 Task: For heading Use Nunito with green colour & Underline.  font size for heading18,  'Change the font style of data to'Nunito and font size to 9,  Change the alignment of both headline & data to Align left In the sheet  BankStmtsbook
Action: Mouse moved to (76, 196)
Screenshot: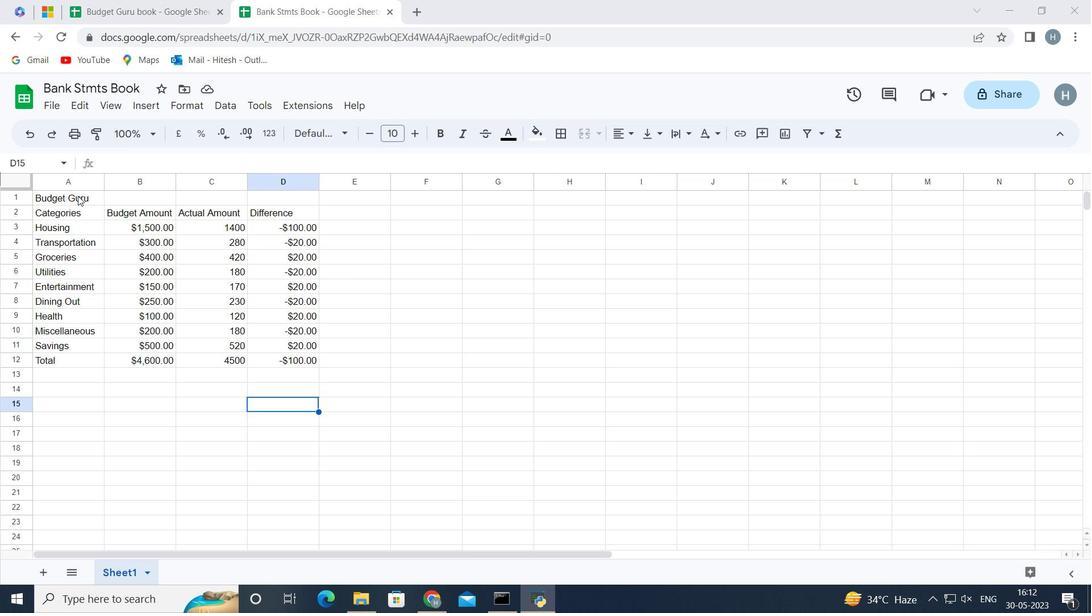 
Action: Mouse pressed left at (76, 196)
Screenshot: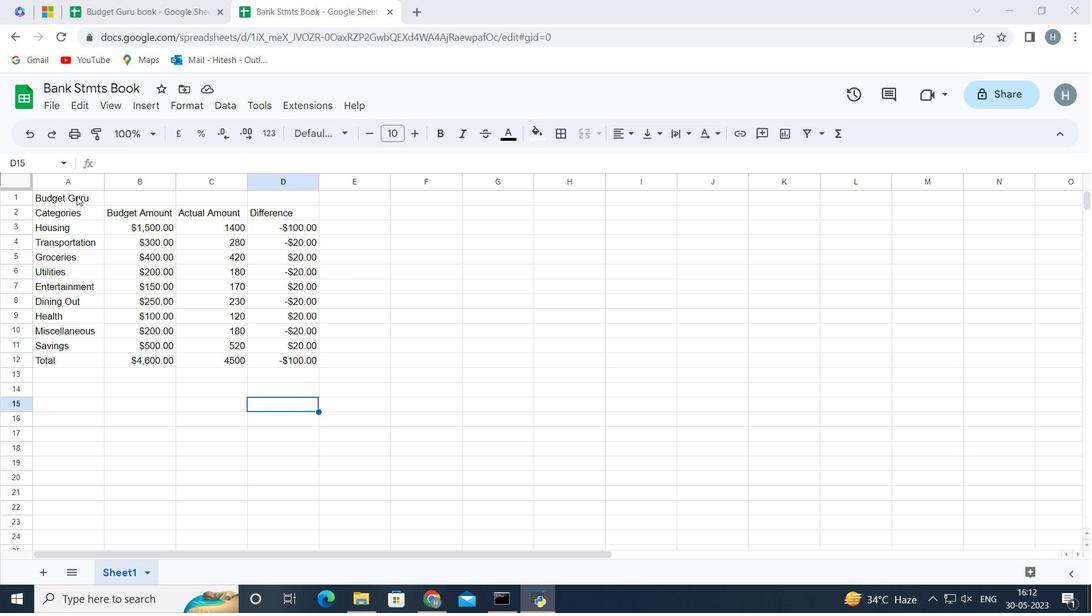 
Action: Mouse moved to (92, 197)
Screenshot: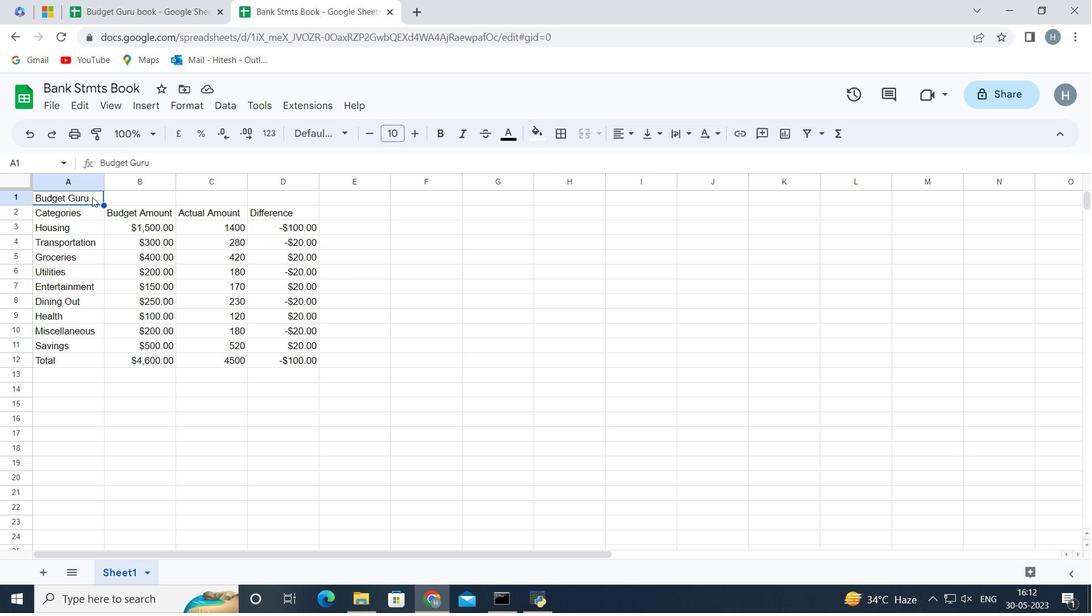 
Action: Key pressed <Key.shift><Key.right><Key.right><Key.right>
Screenshot: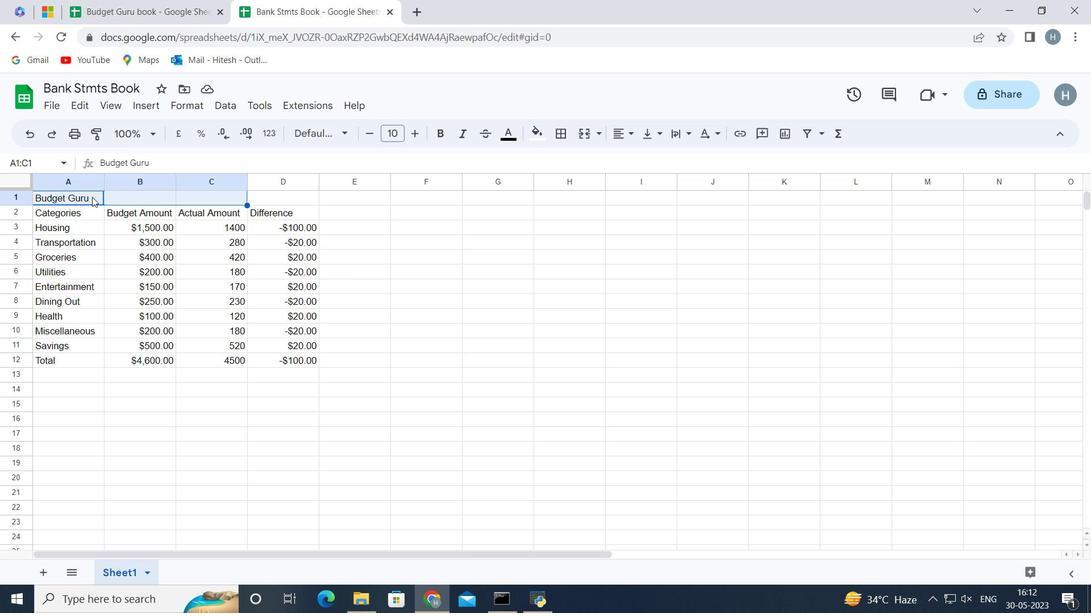 
Action: Mouse moved to (588, 137)
Screenshot: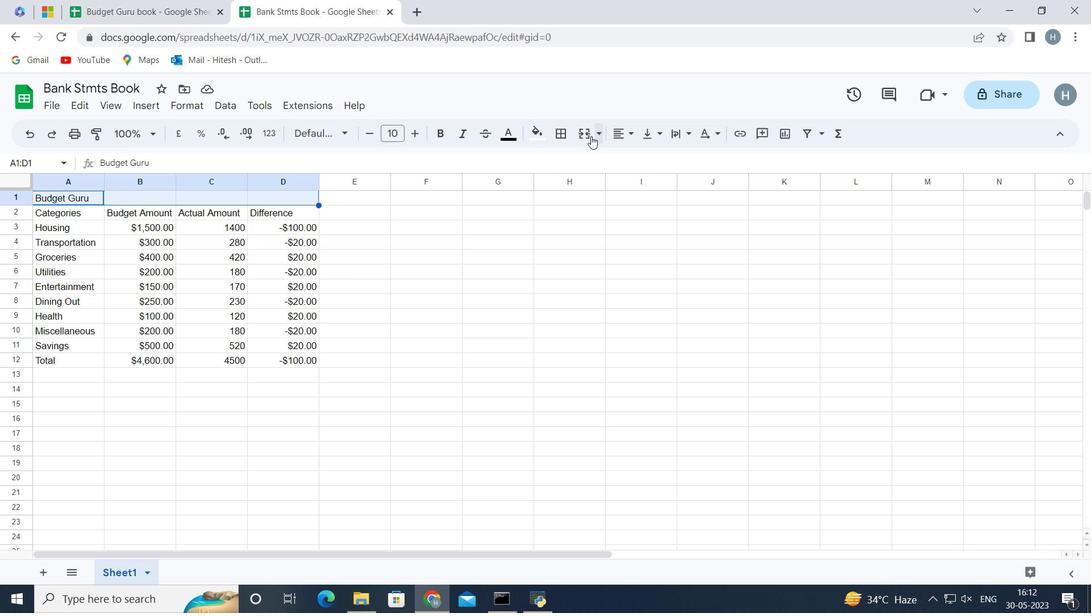 
Action: Mouse pressed left at (588, 137)
Screenshot: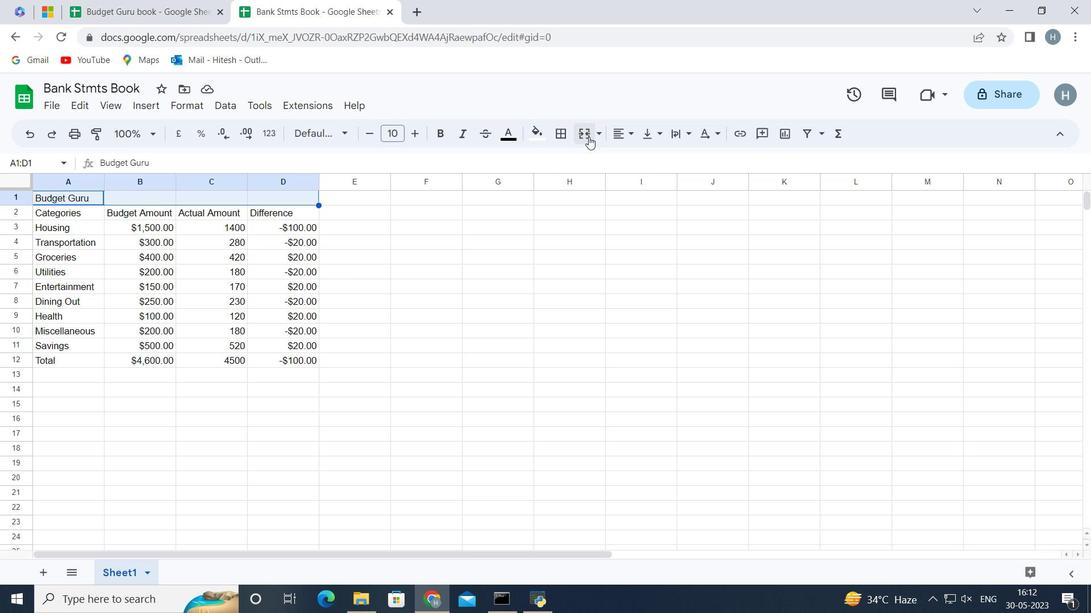 
Action: Mouse moved to (185, 197)
Screenshot: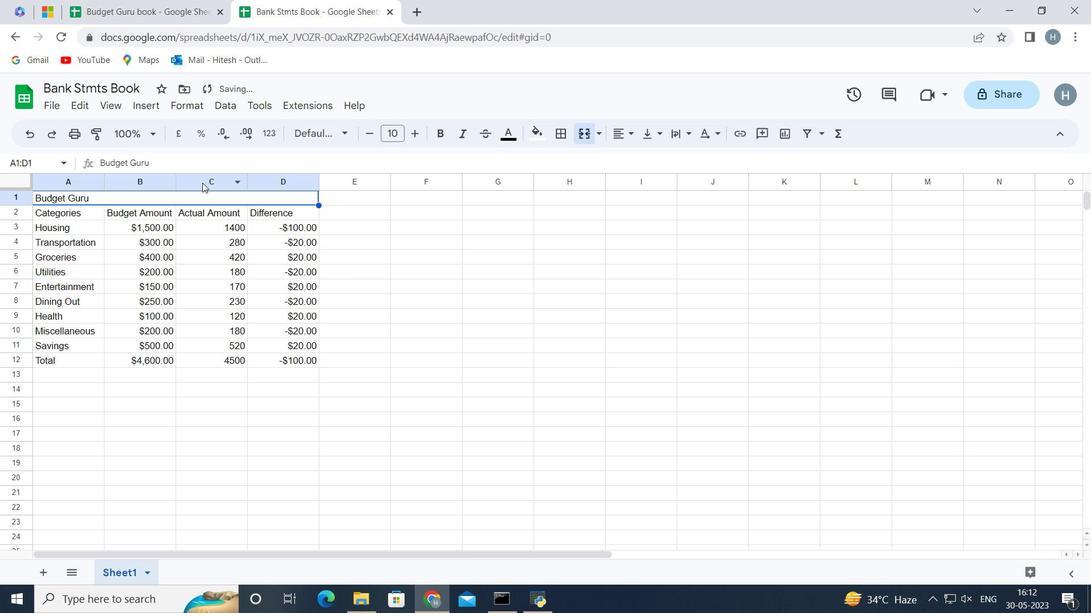 
Action: Mouse pressed left at (185, 197)
Screenshot: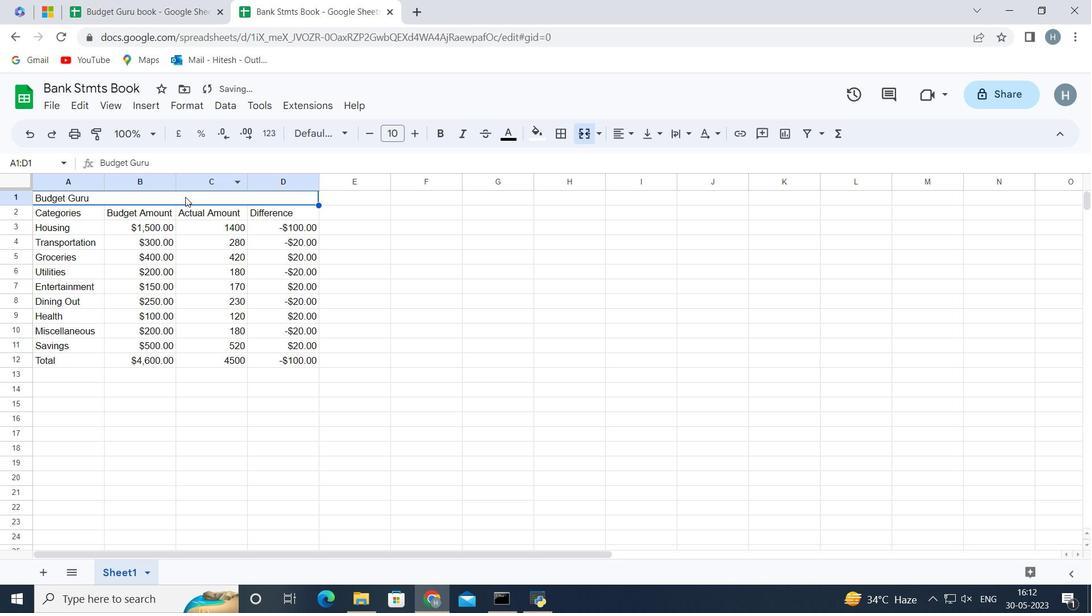 
Action: Mouse moved to (327, 135)
Screenshot: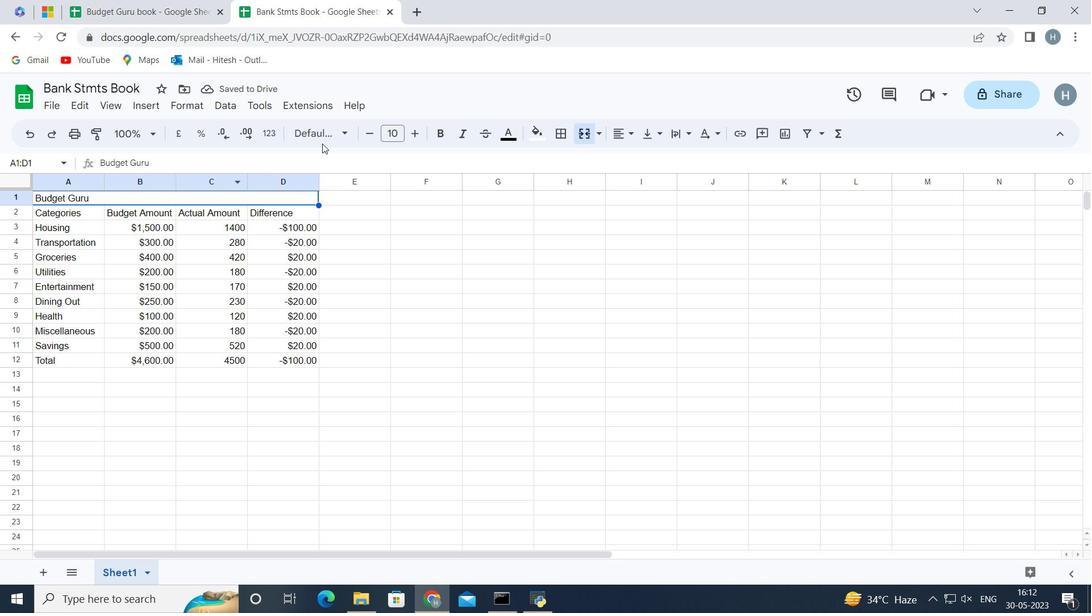 
Action: Mouse pressed left at (327, 135)
Screenshot: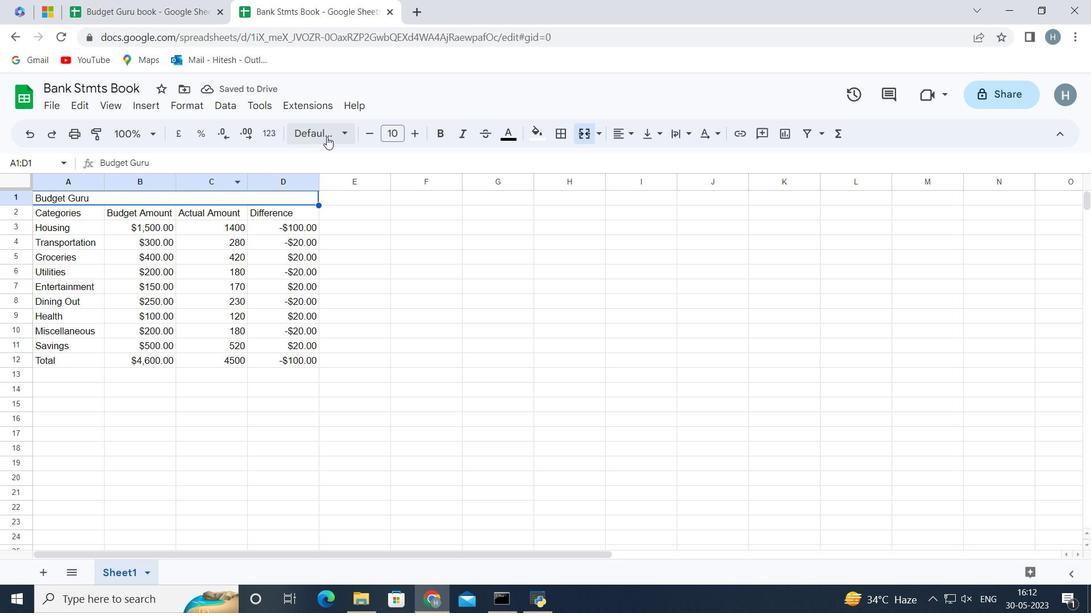 
Action: Mouse moved to (351, 156)
Screenshot: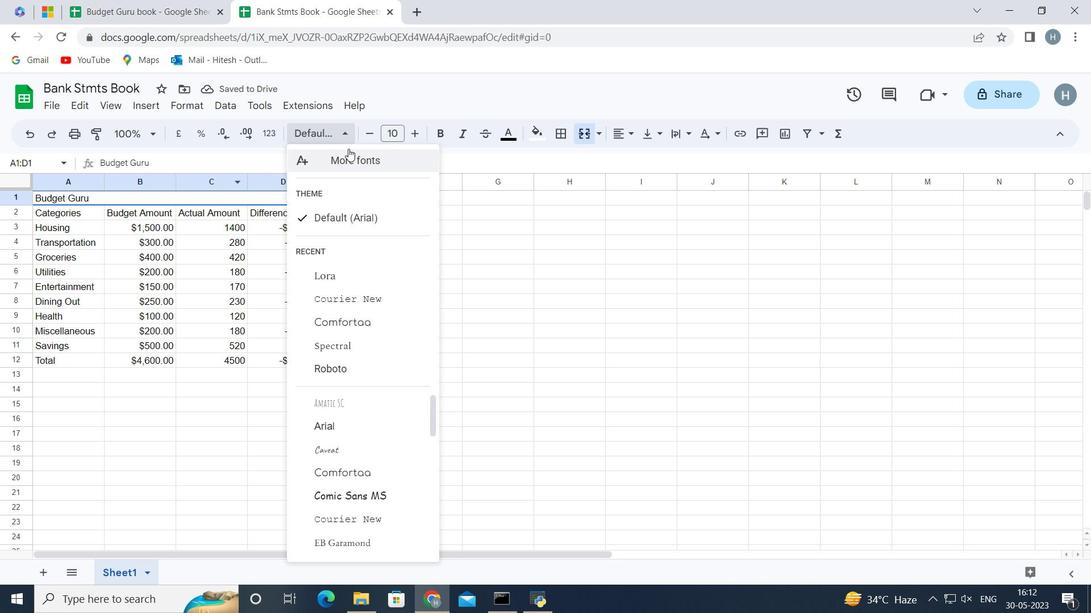 
Action: Mouse pressed left at (351, 156)
Screenshot: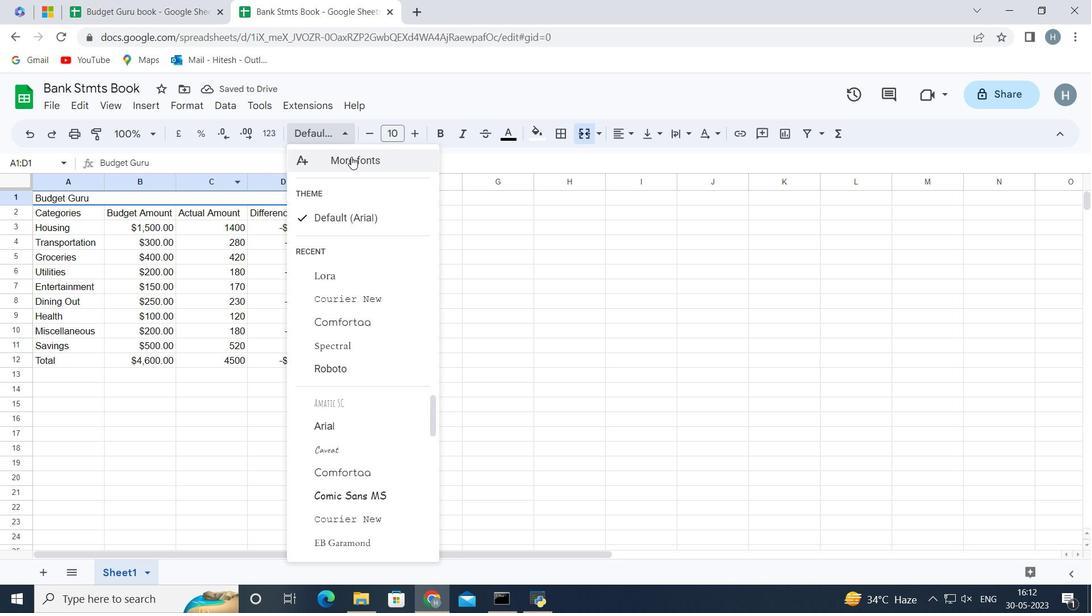 
Action: Mouse moved to (326, 175)
Screenshot: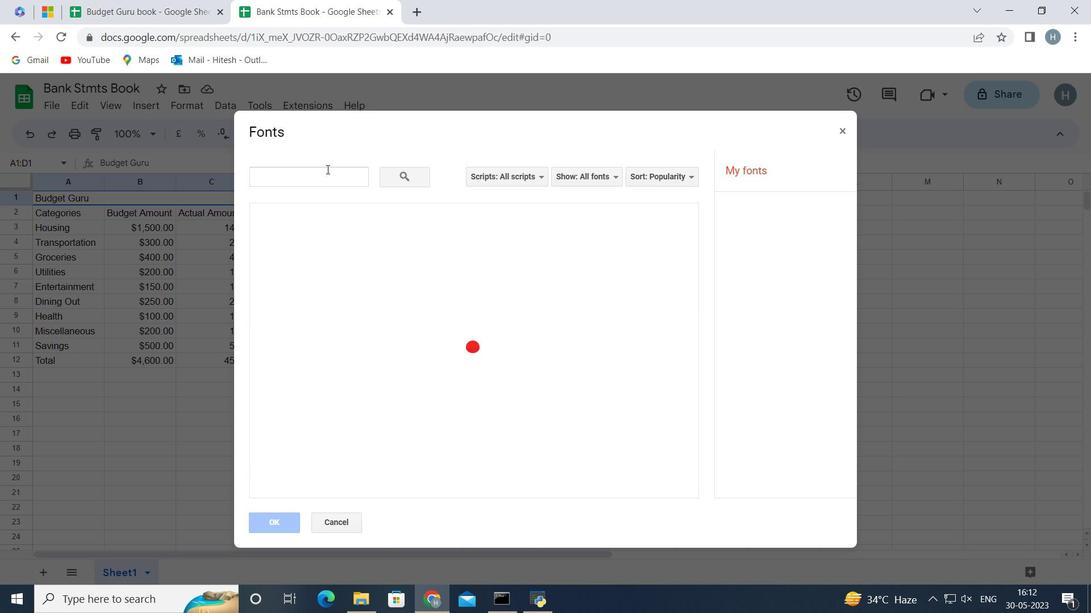 
Action: Mouse pressed left at (326, 175)
Screenshot: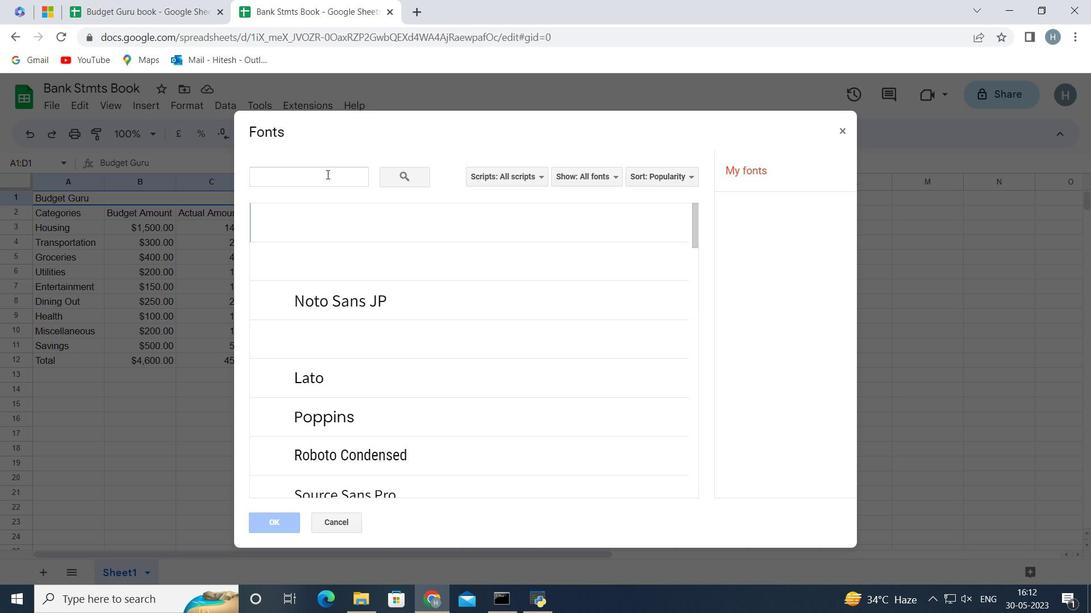 
Action: Key pressed <Key.shift><Key.shift><Key.shift><Key.shift><Key.shift><Key.shift><Key.shift><Key.shift><Key.shift><Key.shift><Key.shift><Key.shift><Key.shift><Key.shift><Key.shift><Key.shift><Key.shift><Key.shift><Key.shift><Key.shift><Key.shift><Key.shift><Key.shift><Key.shift><Key.shift>Nunito
Screenshot: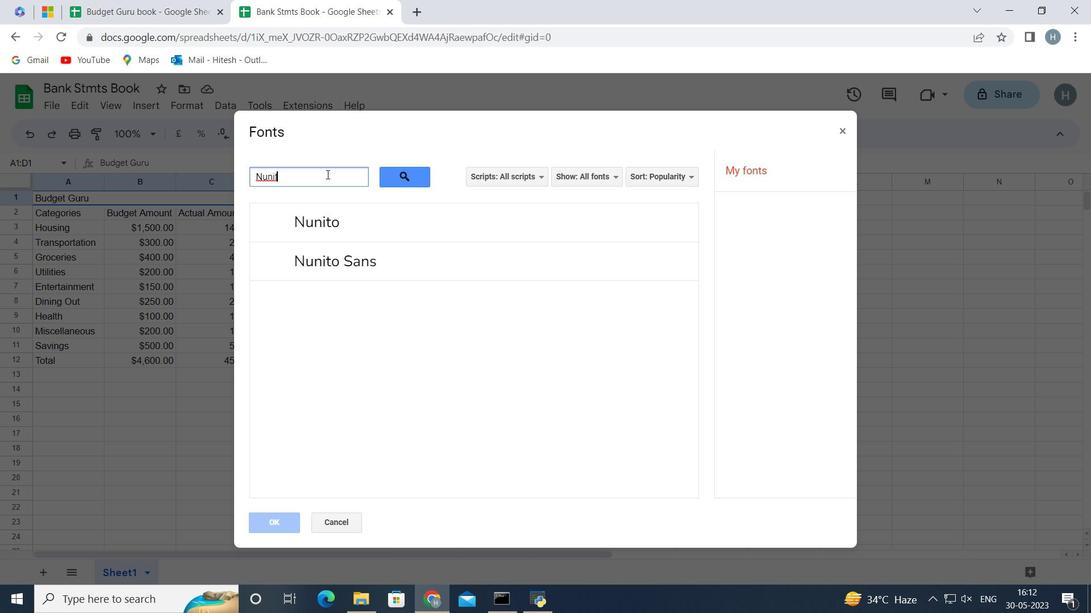 
Action: Mouse moved to (339, 218)
Screenshot: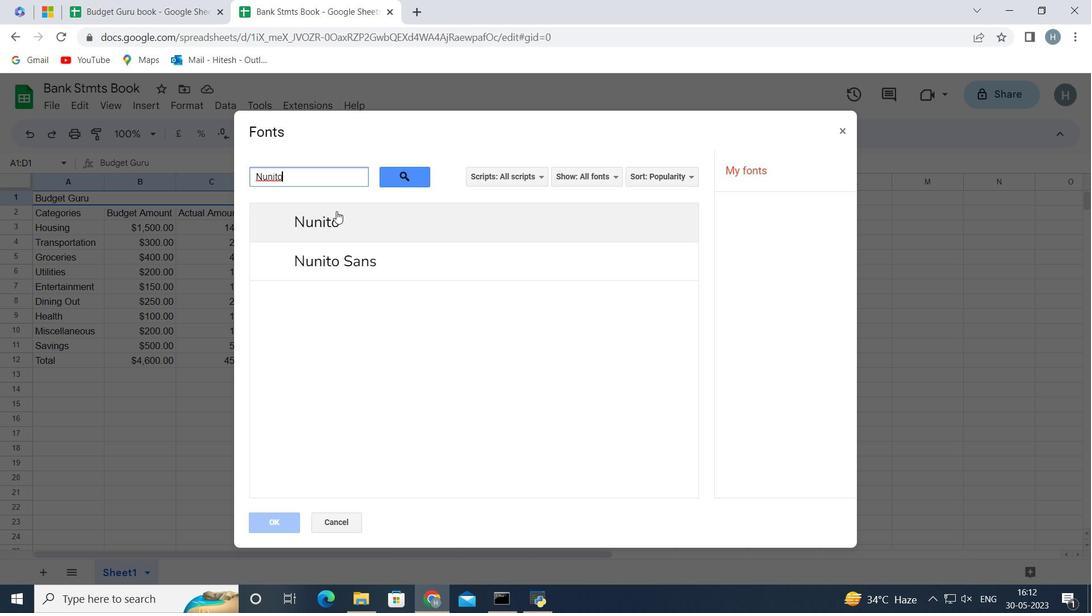 
Action: Mouse pressed left at (339, 218)
Screenshot: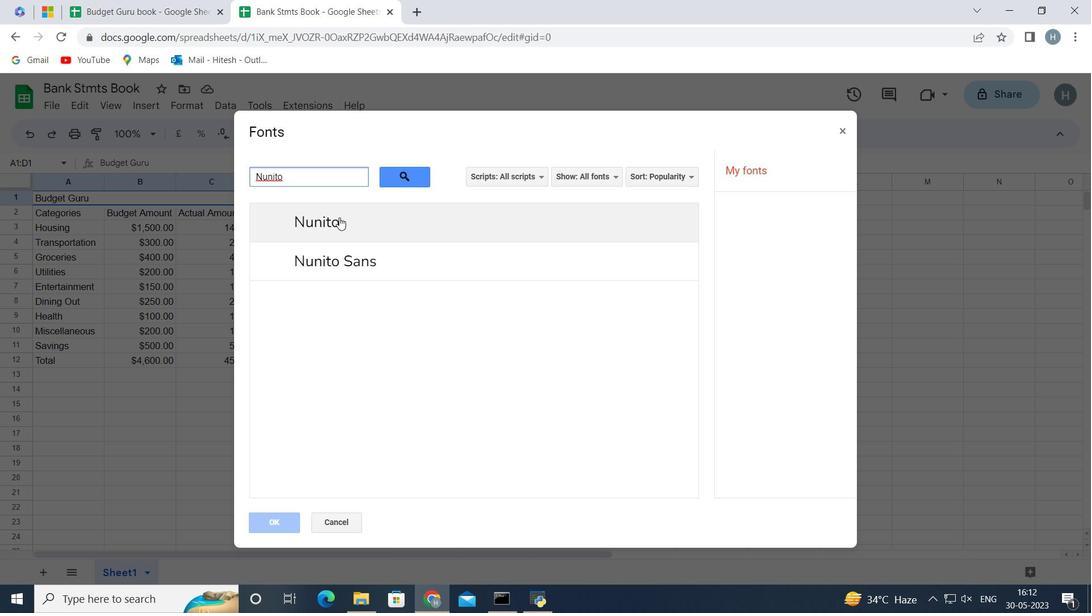 
Action: Mouse moved to (272, 521)
Screenshot: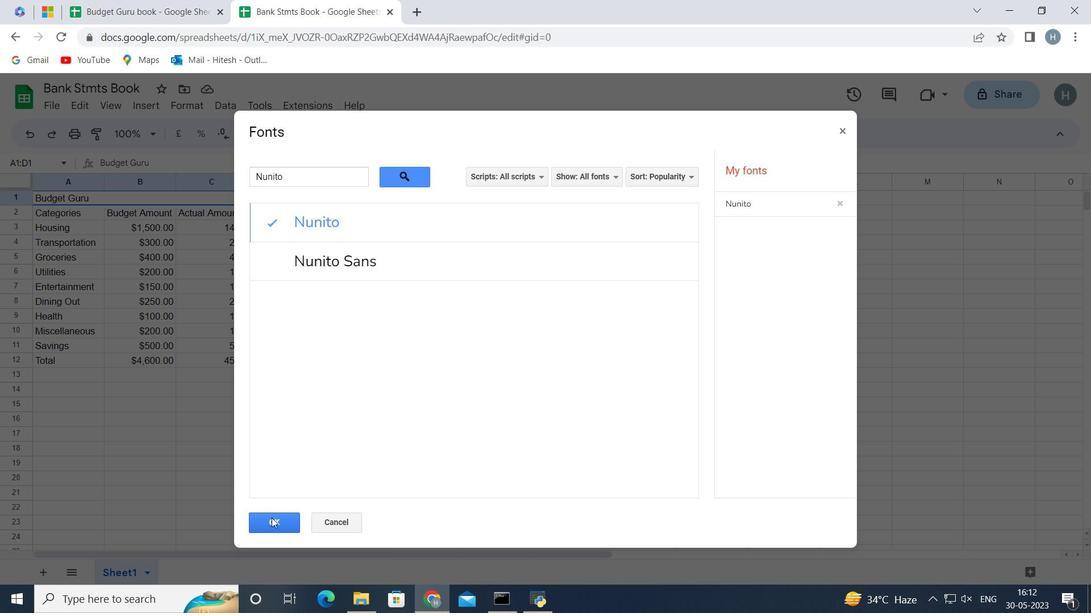 
Action: Mouse pressed left at (272, 521)
Screenshot: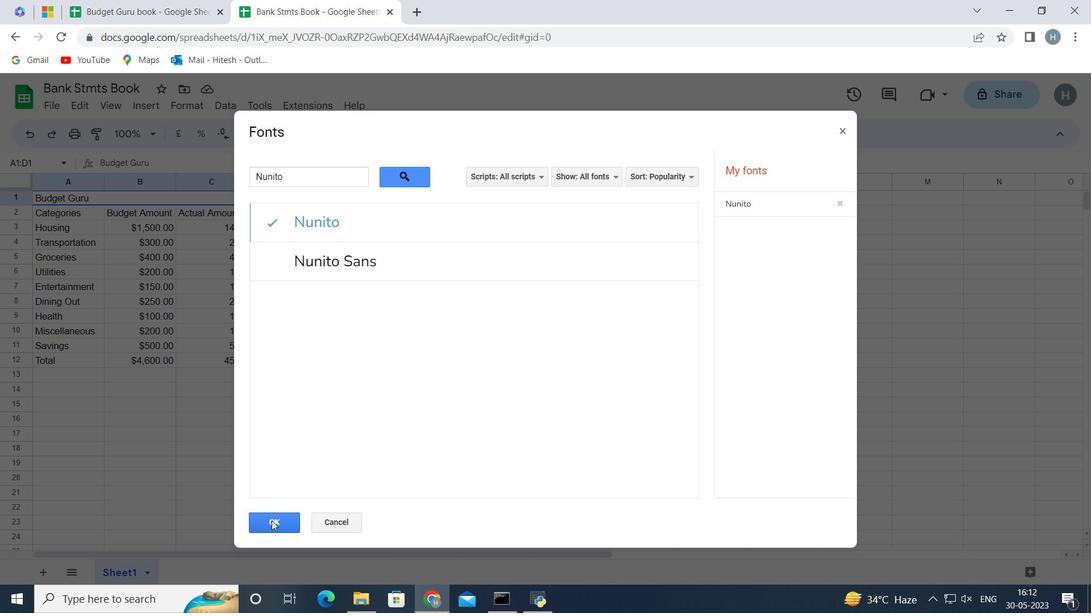 
Action: Mouse moved to (272, 206)
Screenshot: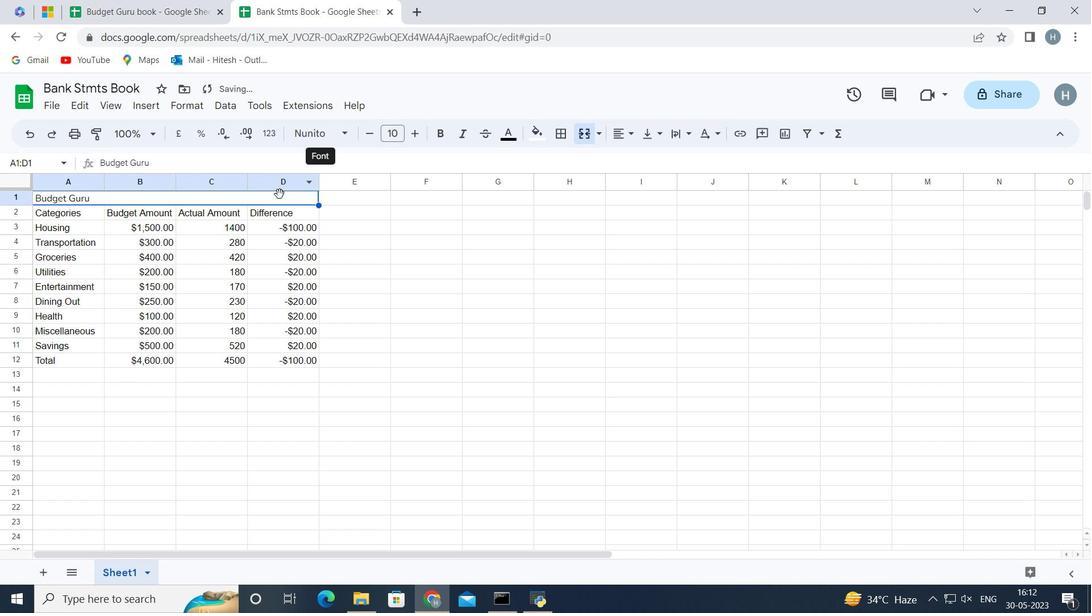 
Action: Mouse pressed left at (272, 206)
Screenshot: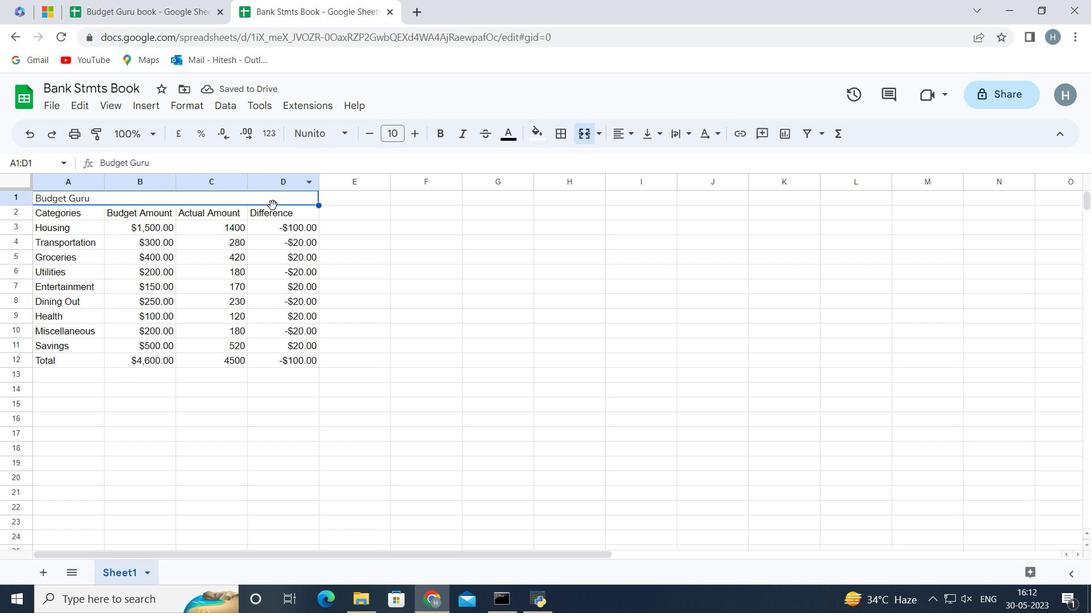 
Action: Mouse moved to (338, 131)
Screenshot: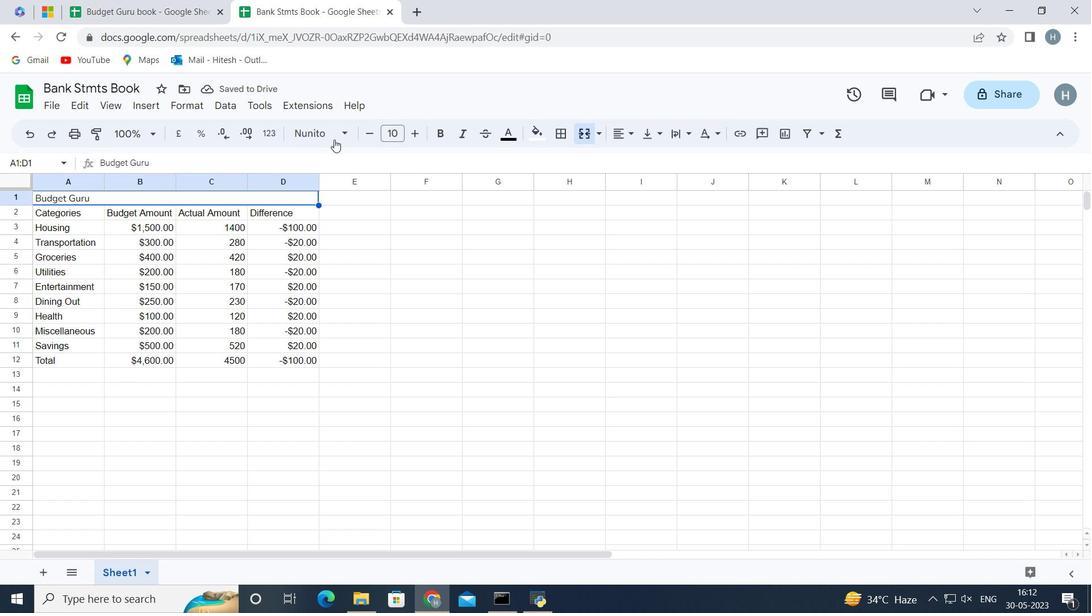 
Action: Mouse pressed left at (338, 131)
Screenshot: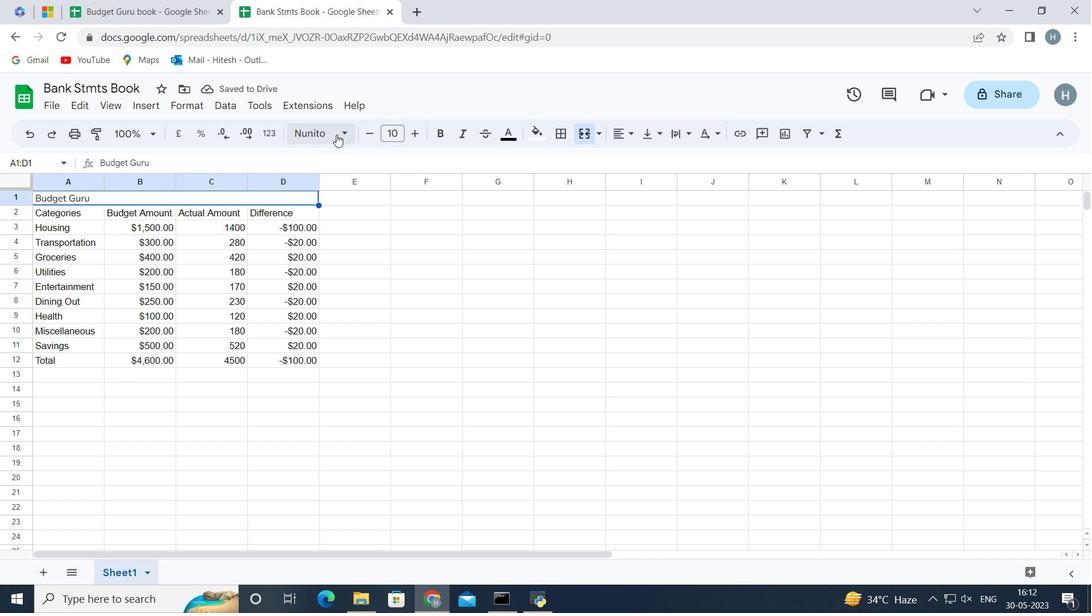 
Action: Mouse moved to (367, 272)
Screenshot: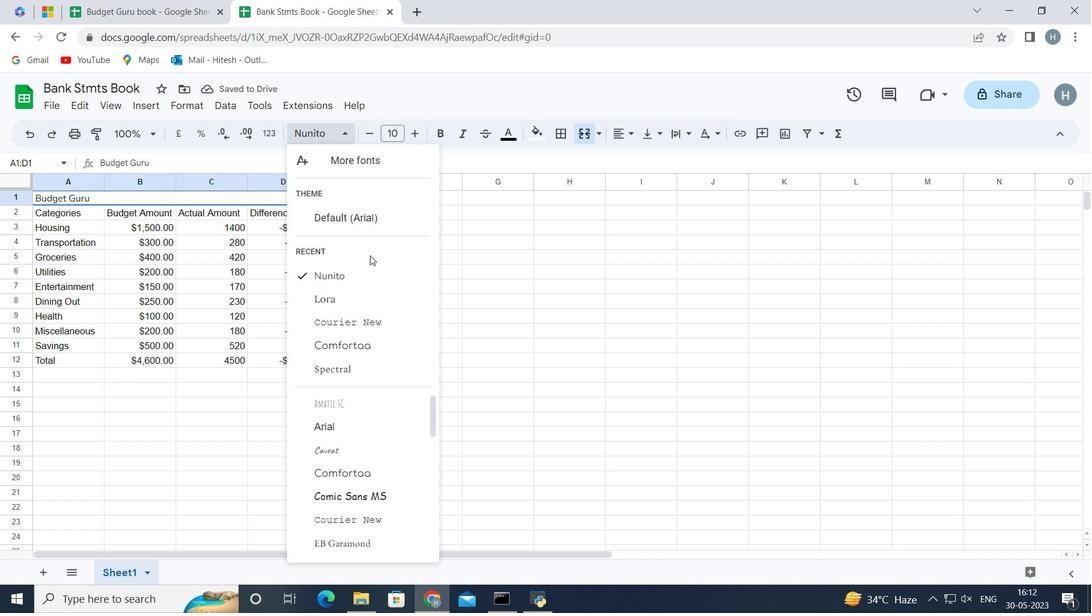 
Action: Mouse pressed left at (367, 272)
Screenshot: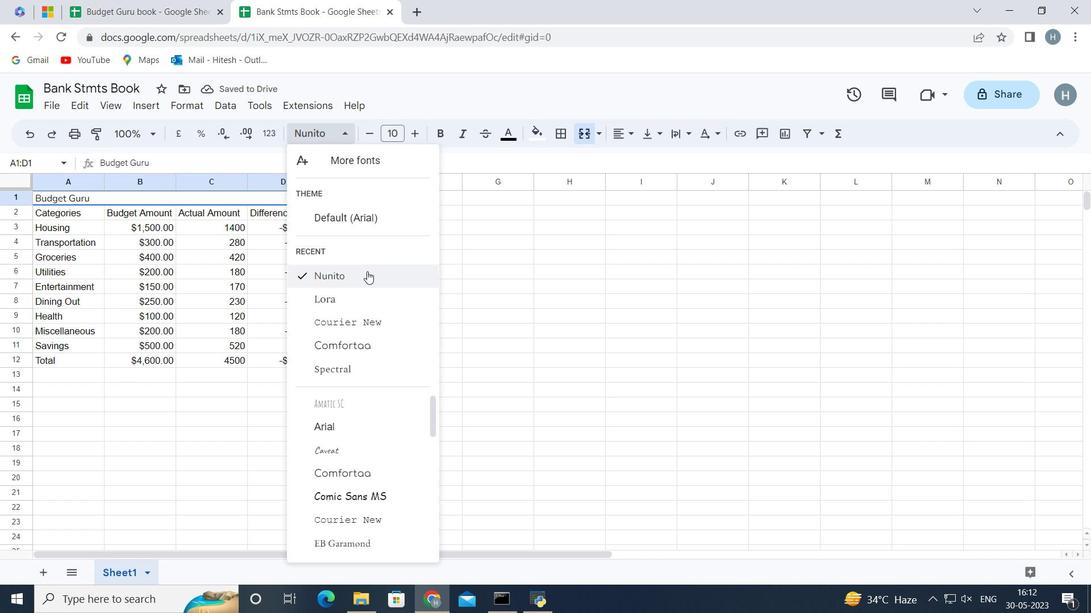 
Action: Mouse moved to (462, 265)
Screenshot: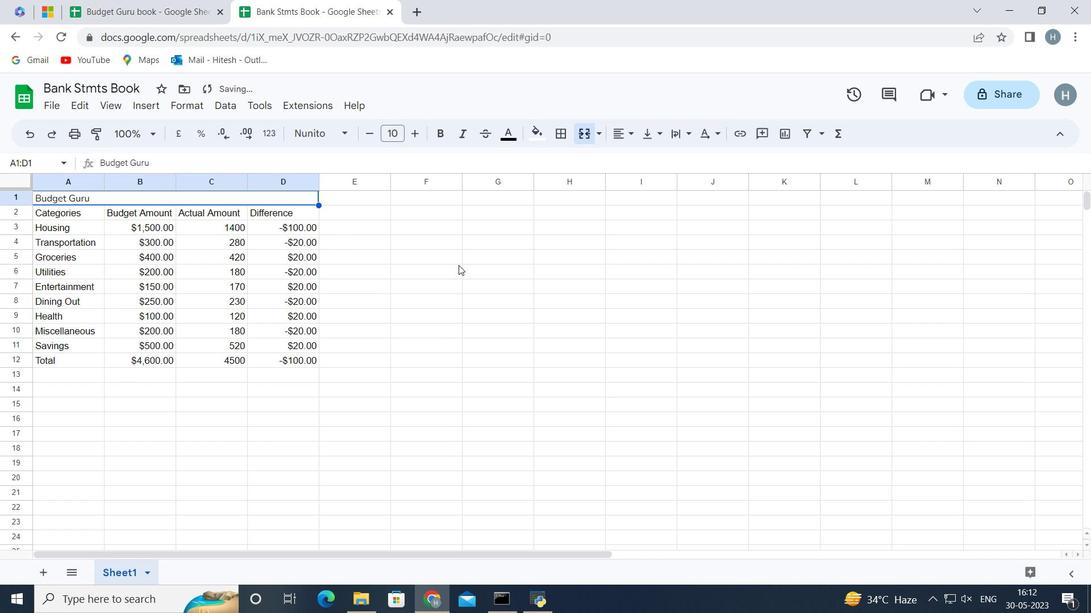 
Action: Mouse pressed left at (462, 265)
Screenshot: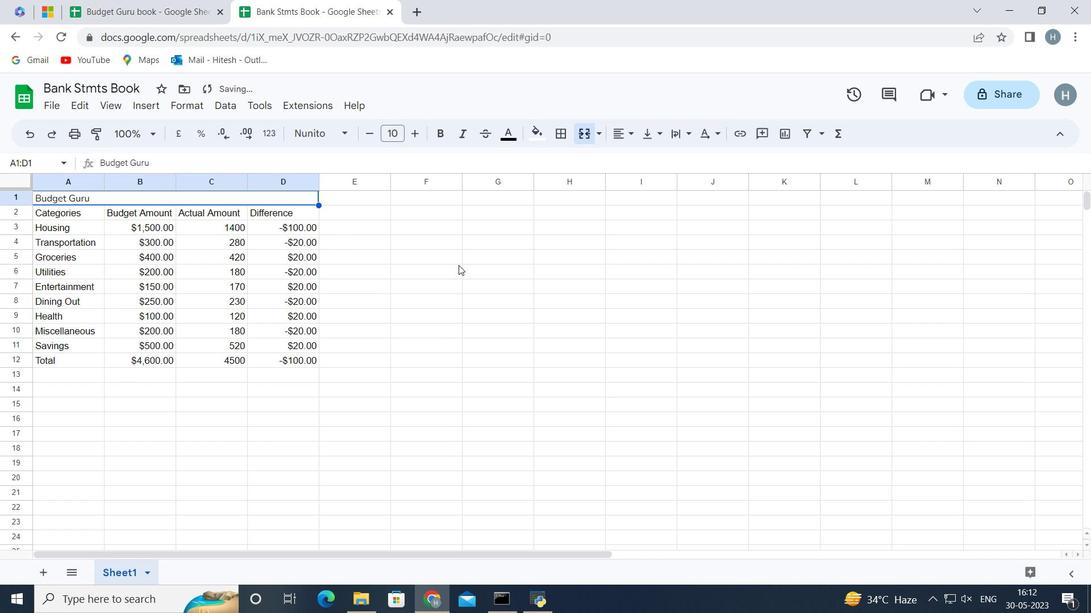
Action: Mouse moved to (222, 197)
Screenshot: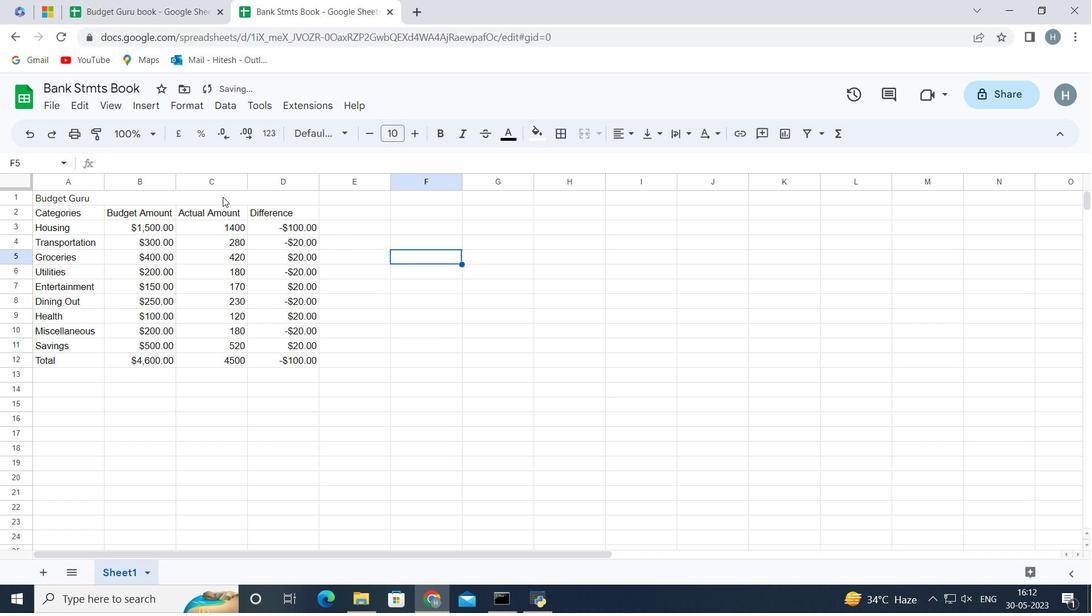 
Action: Mouse pressed left at (222, 197)
Screenshot: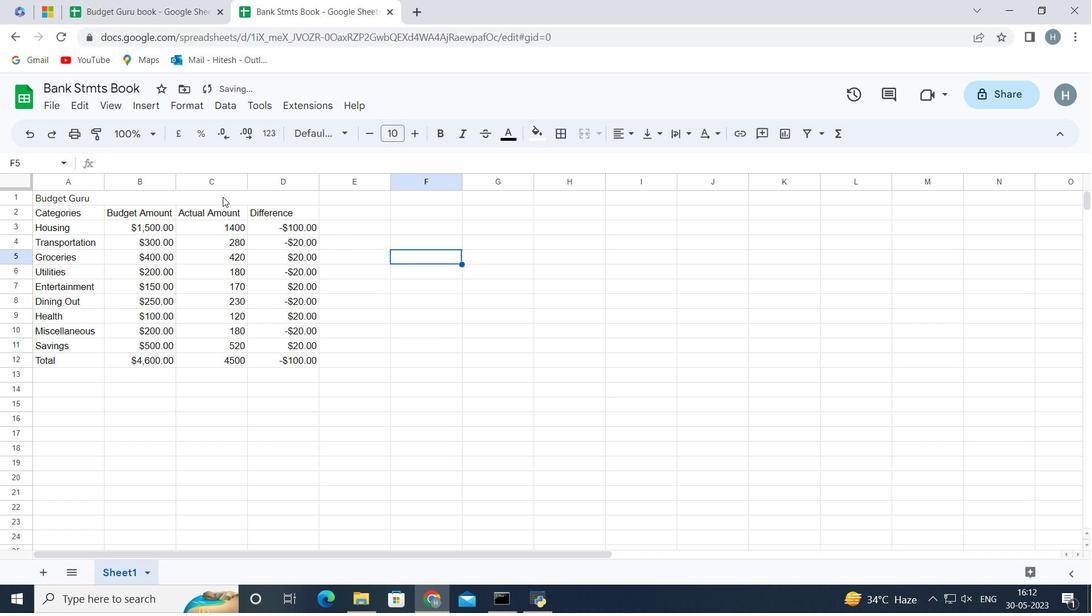 
Action: Mouse moved to (533, 136)
Screenshot: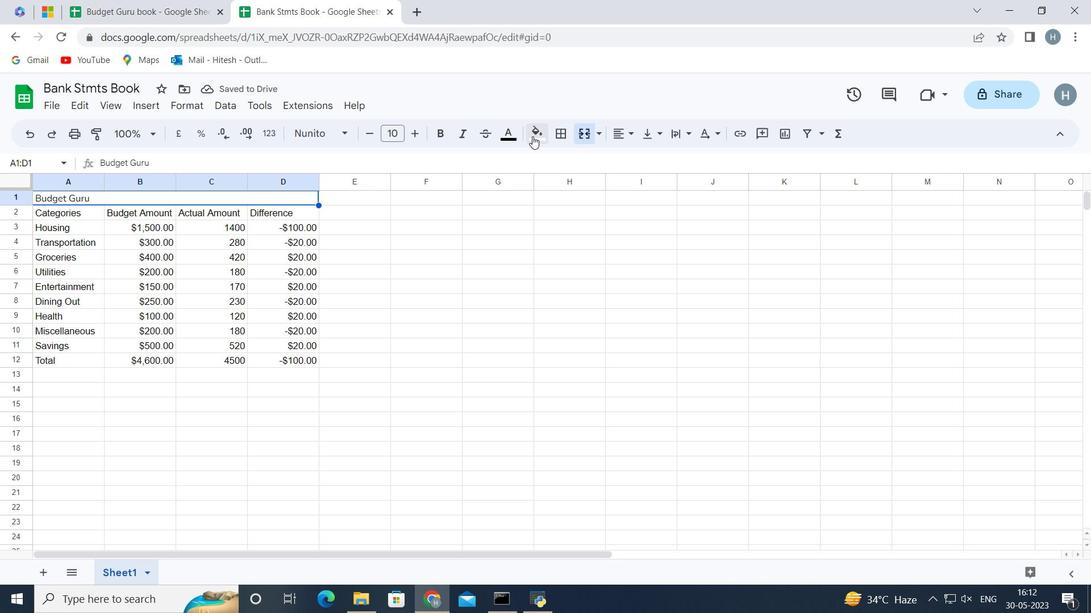 
Action: Mouse pressed left at (533, 136)
Screenshot: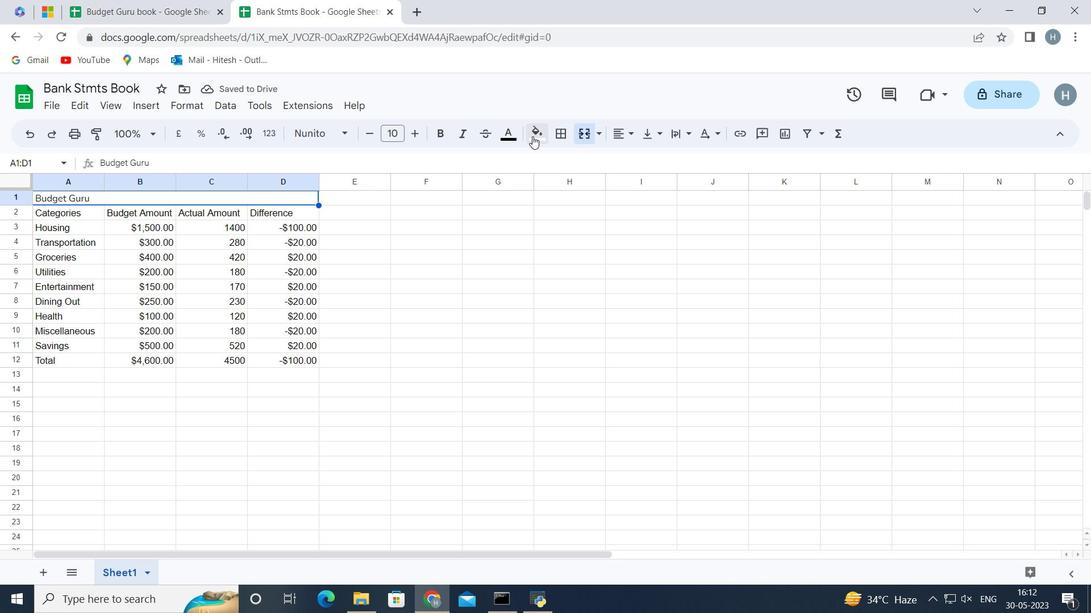 
Action: Mouse moved to (602, 197)
Screenshot: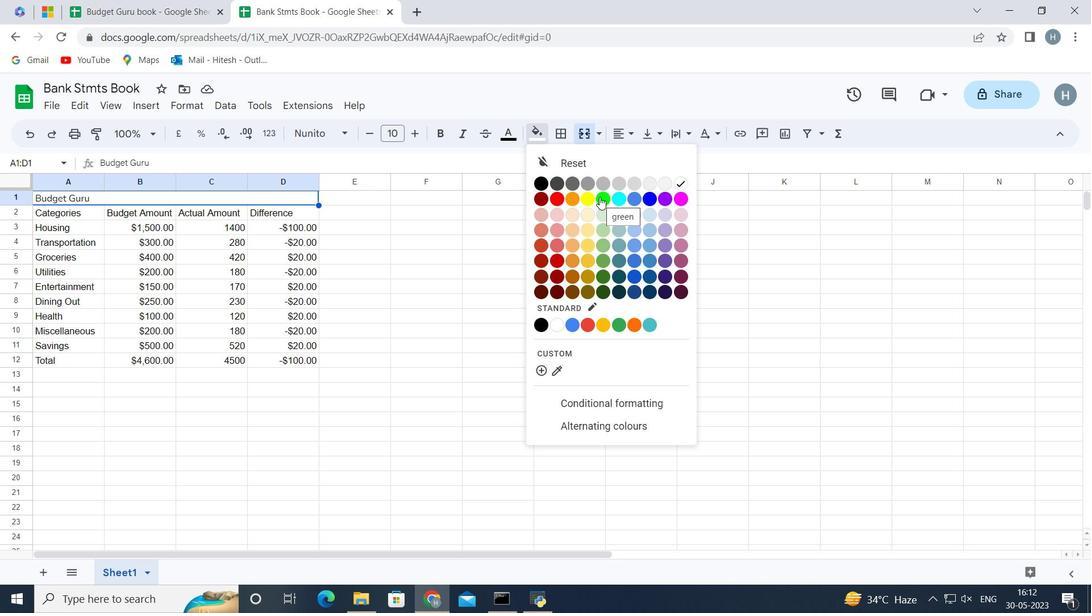 
Action: Mouse pressed left at (602, 197)
Screenshot: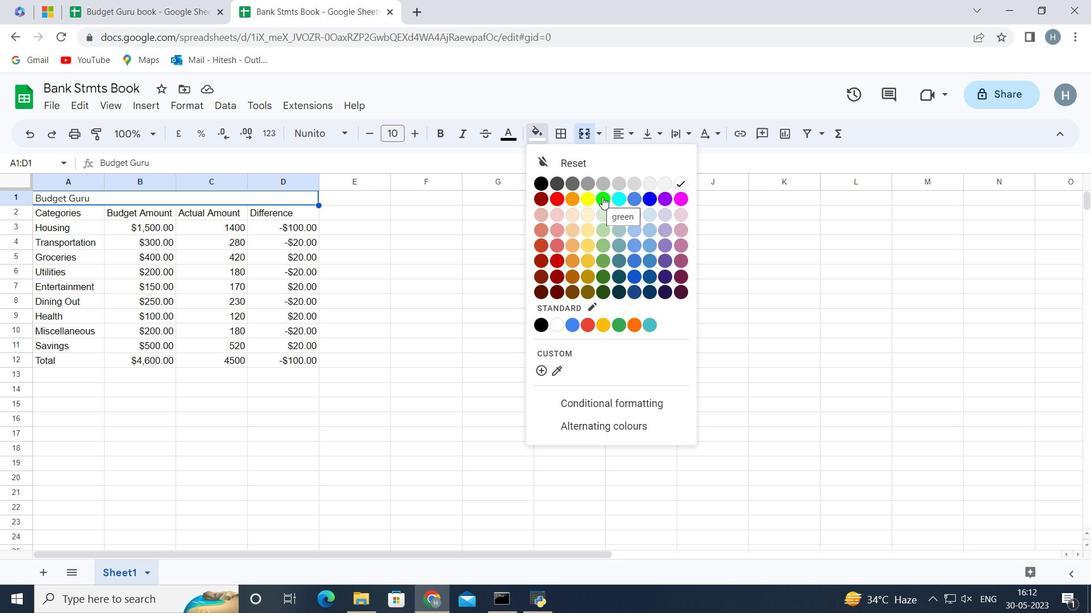 
Action: Mouse moved to (185, 112)
Screenshot: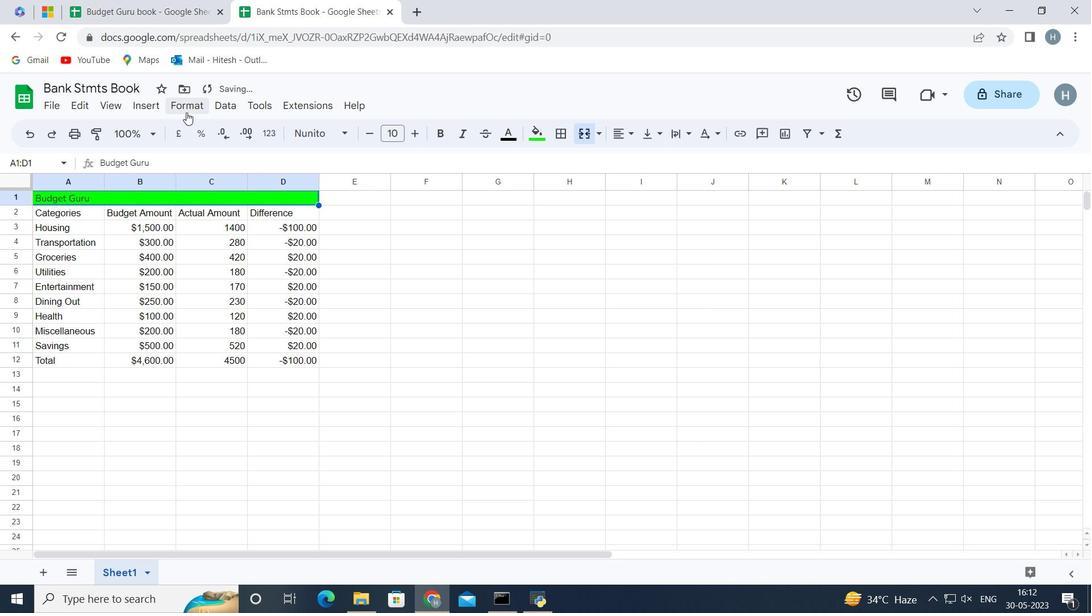 
Action: Mouse pressed left at (185, 112)
Screenshot: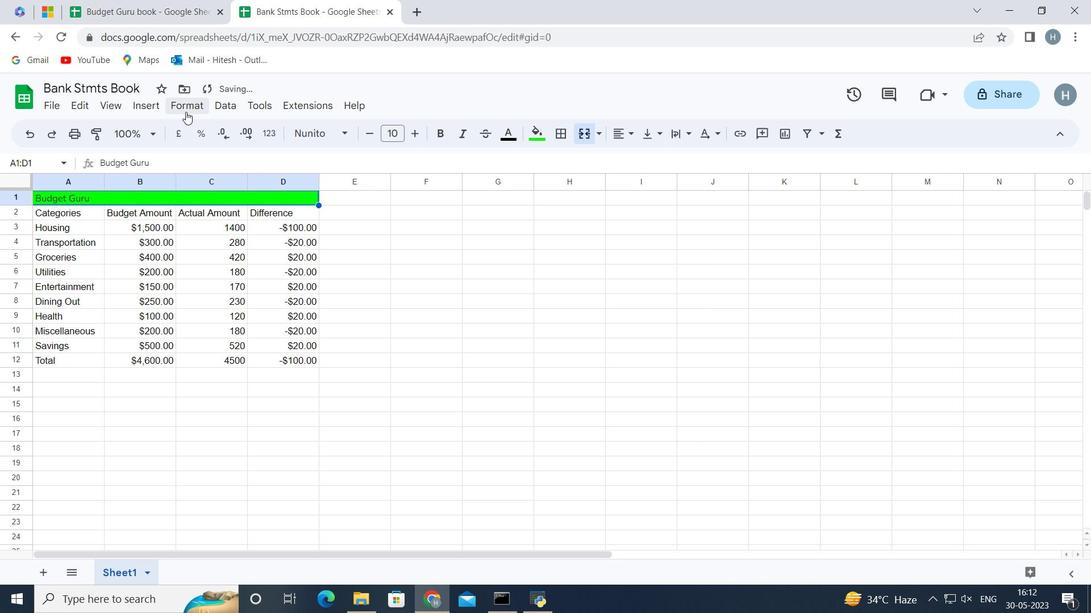 
Action: Mouse moved to (440, 239)
Screenshot: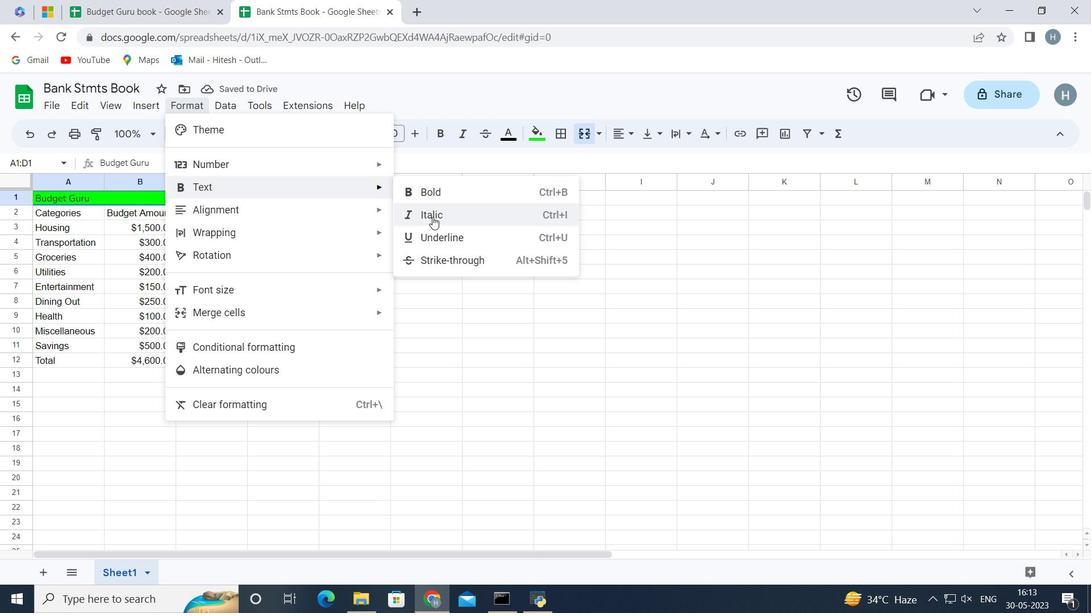 
Action: Mouse pressed left at (440, 239)
Screenshot: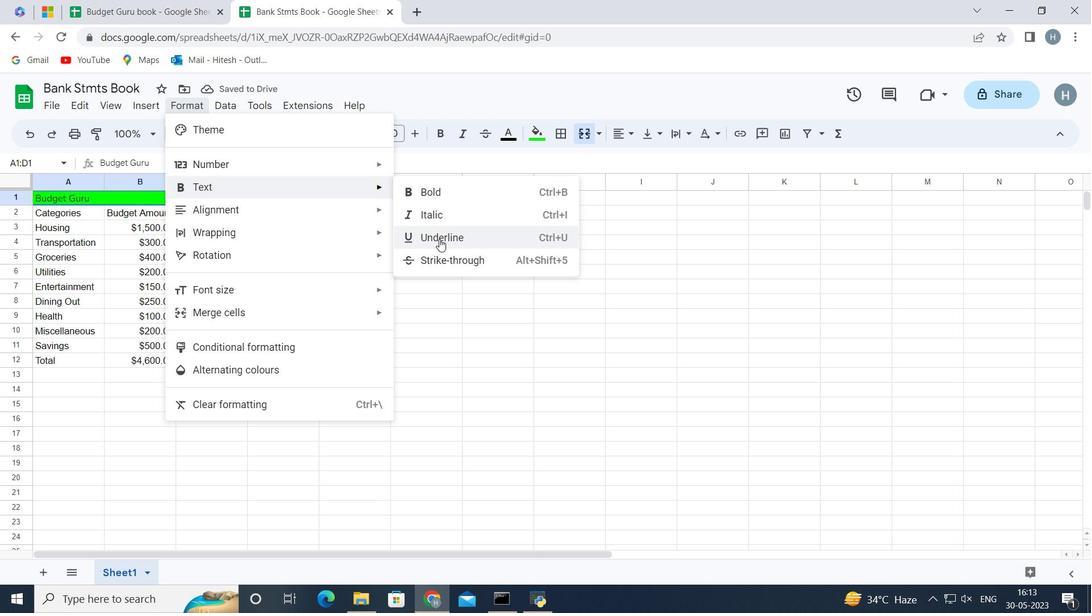 
Action: Mouse moved to (412, 135)
Screenshot: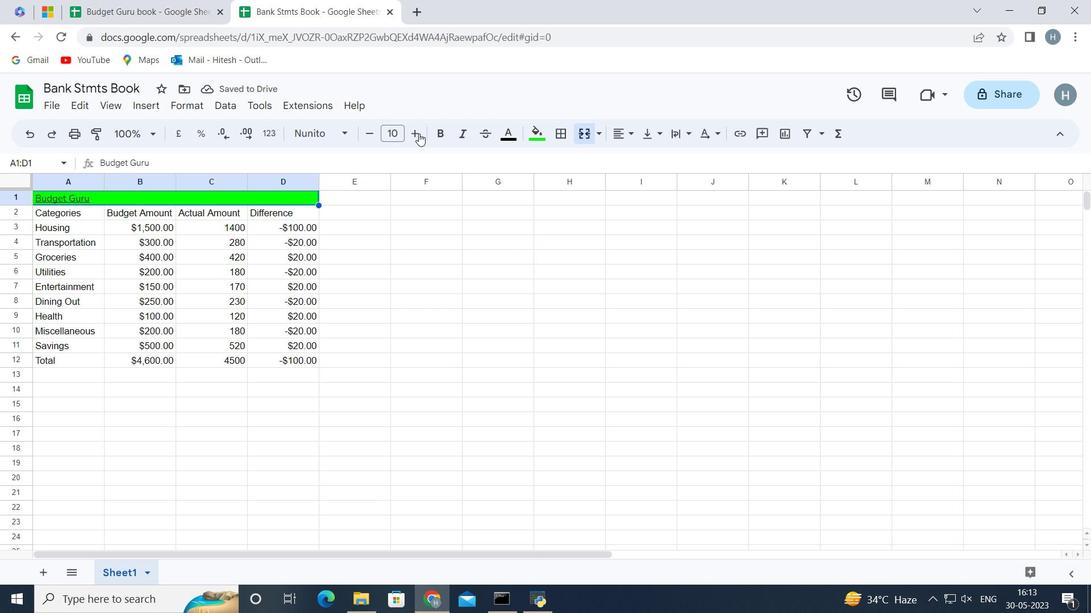 
Action: Mouse pressed left at (412, 135)
Screenshot: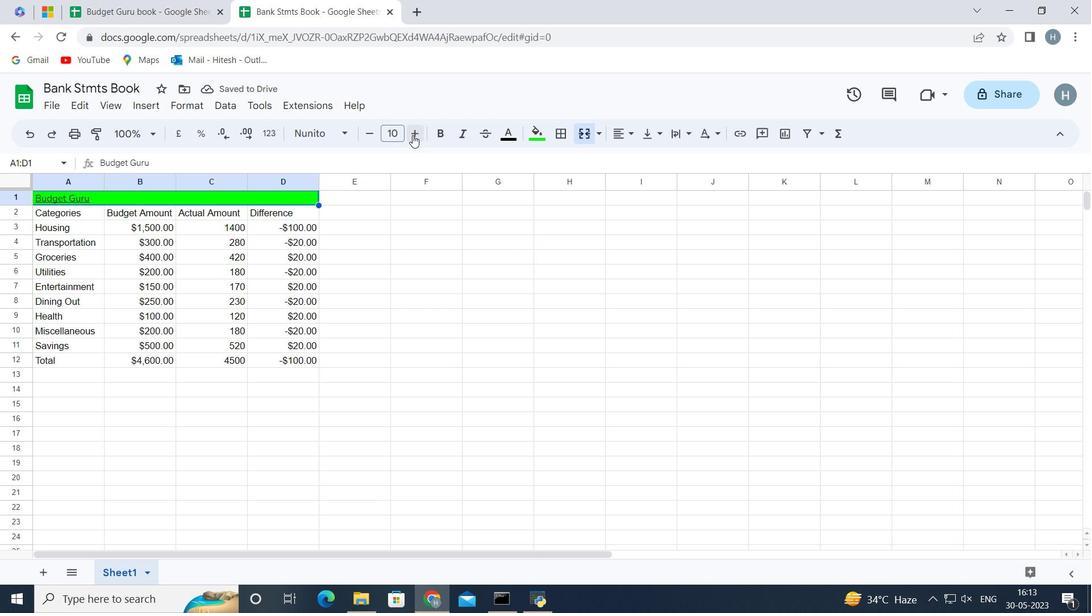 
Action: Mouse pressed left at (412, 135)
Screenshot: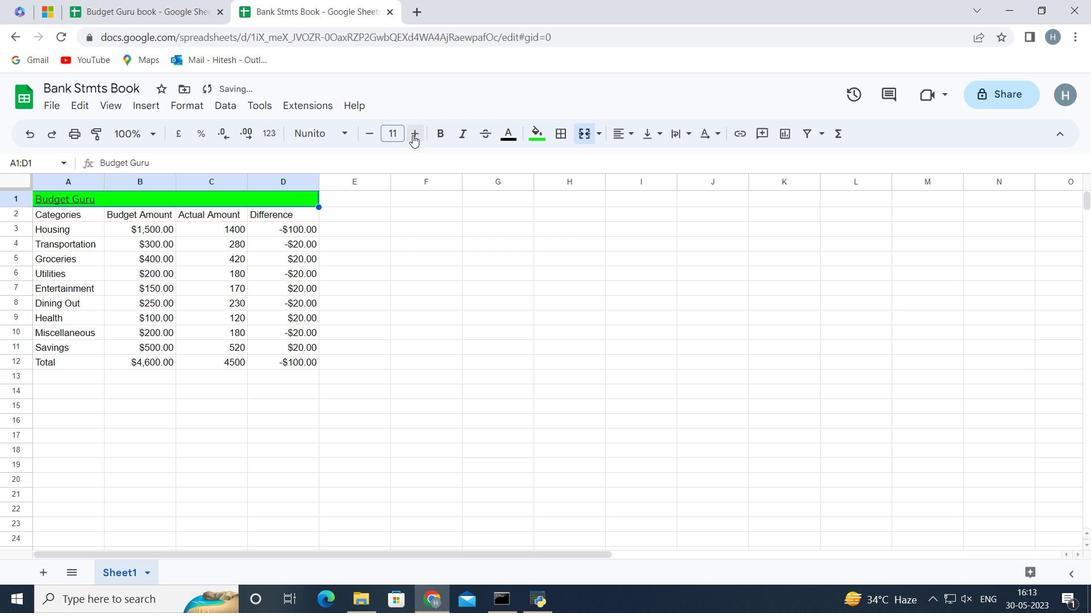 
Action: Mouse pressed left at (412, 135)
Screenshot: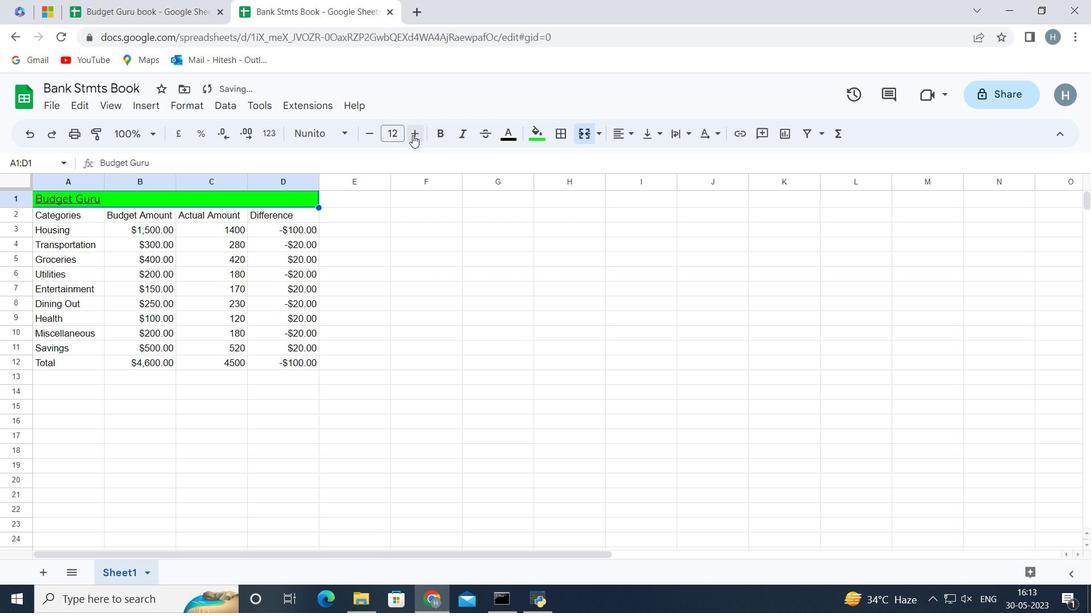 
Action: Mouse pressed left at (412, 135)
Screenshot: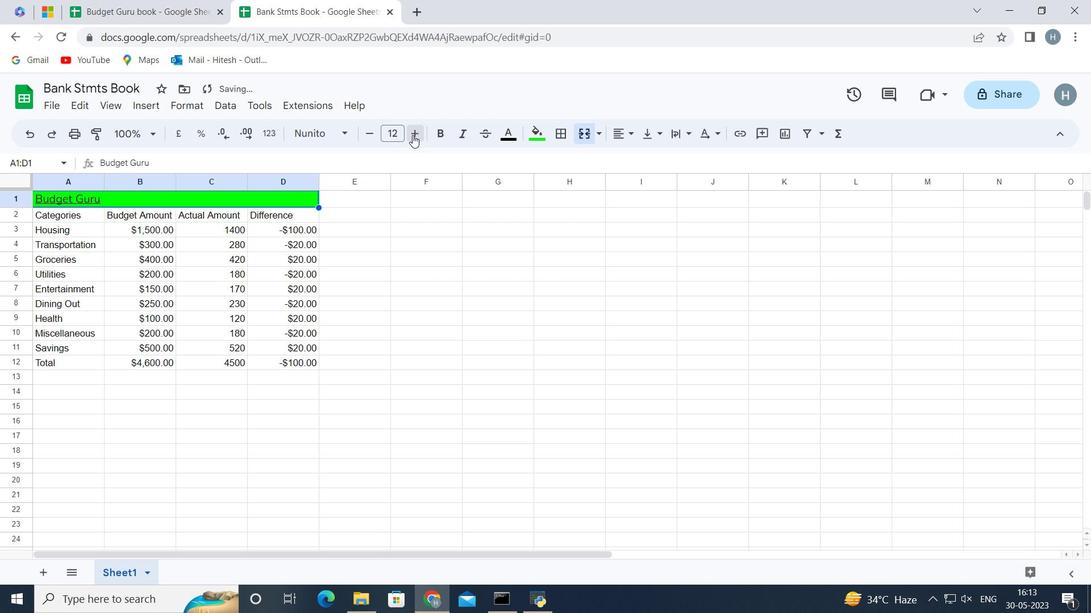 
Action: Mouse pressed left at (412, 135)
Screenshot: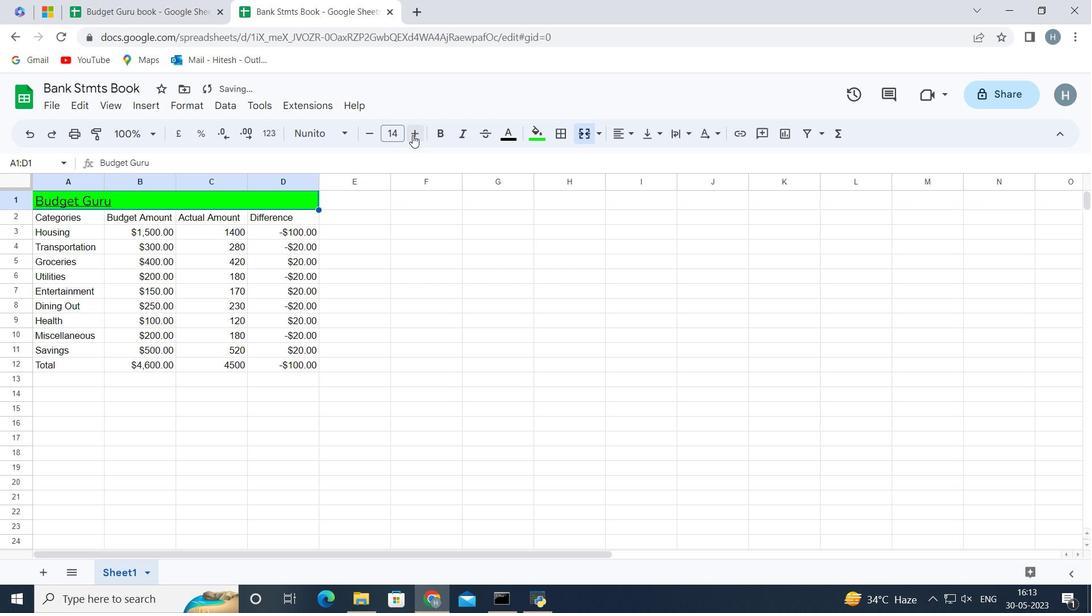 
Action: Mouse pressed left at (412, 135)
Screenshot: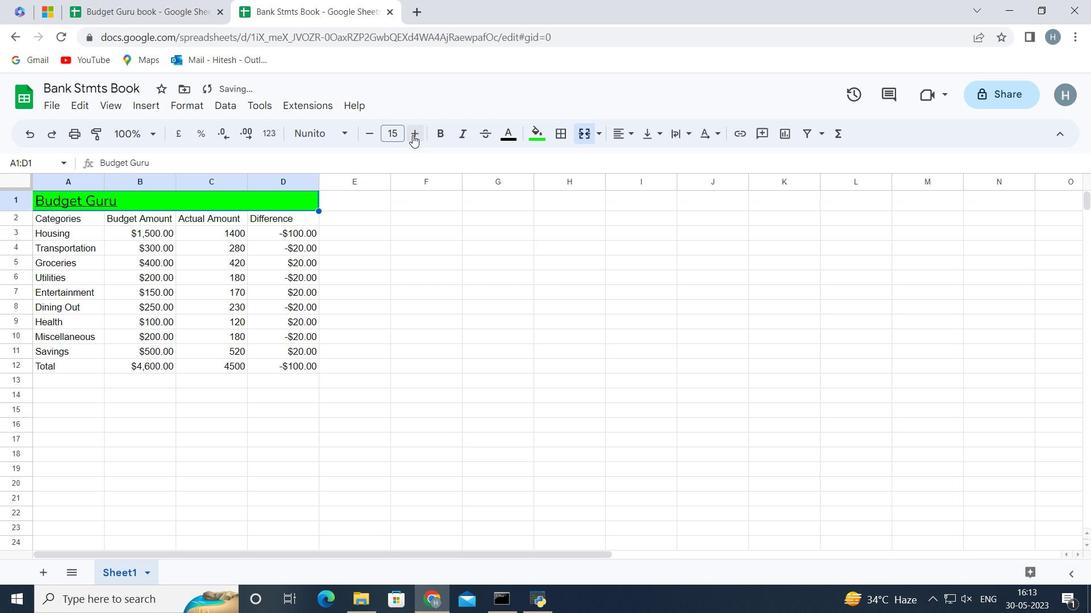 
Action: Mouse pressed left at (412, 135)
Screenshot: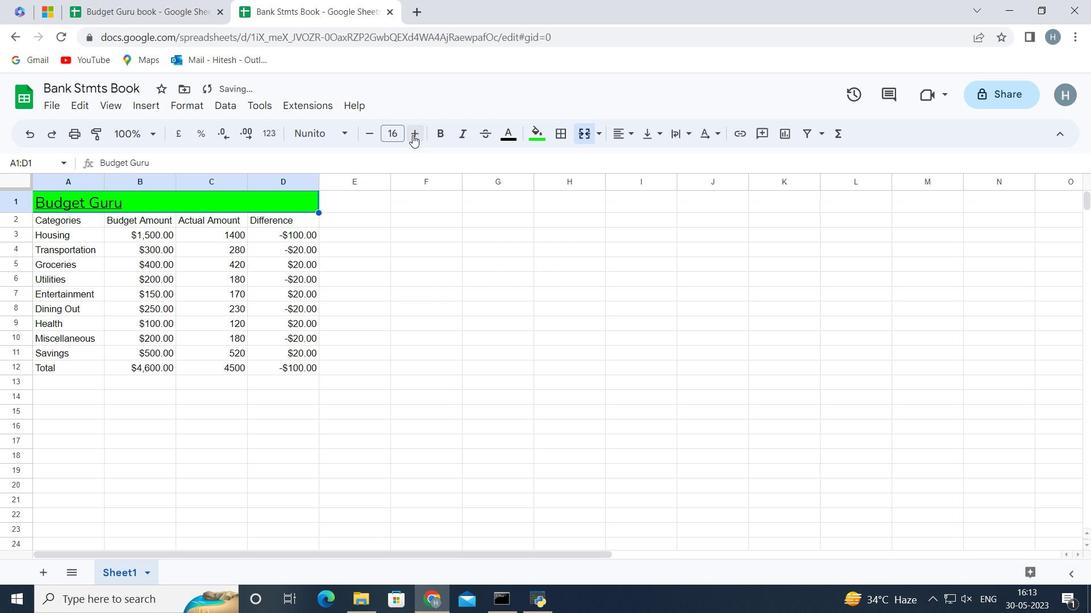 
Action: Mouse pressed left at (412, 135)
Screenshot: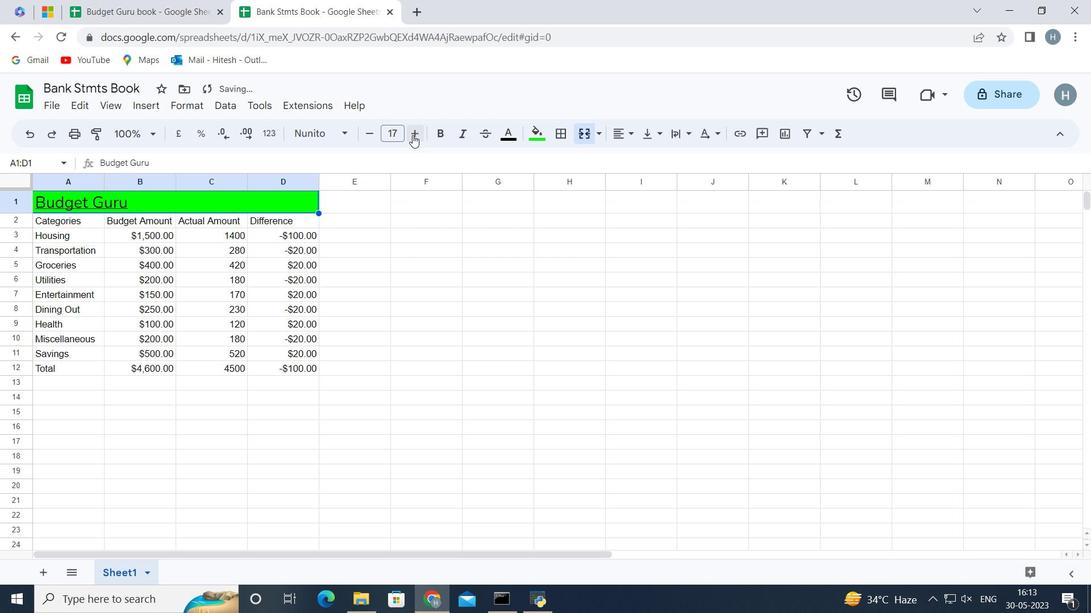 
Action: Mouse moved to (212, 417)
Screenshot: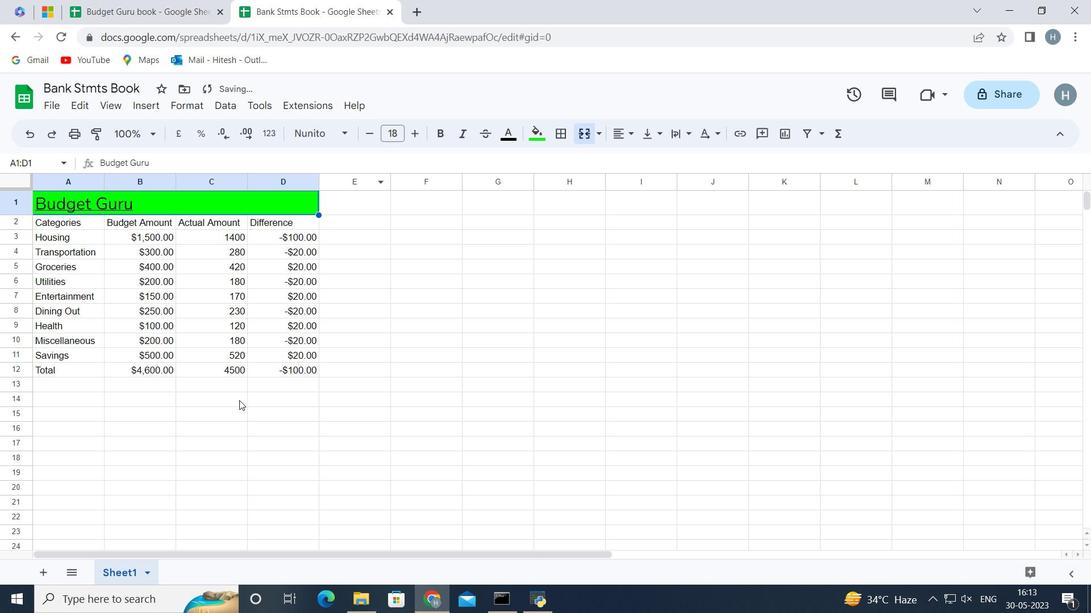
Action: Mouse pressed left at (212, 417)
Screenshot: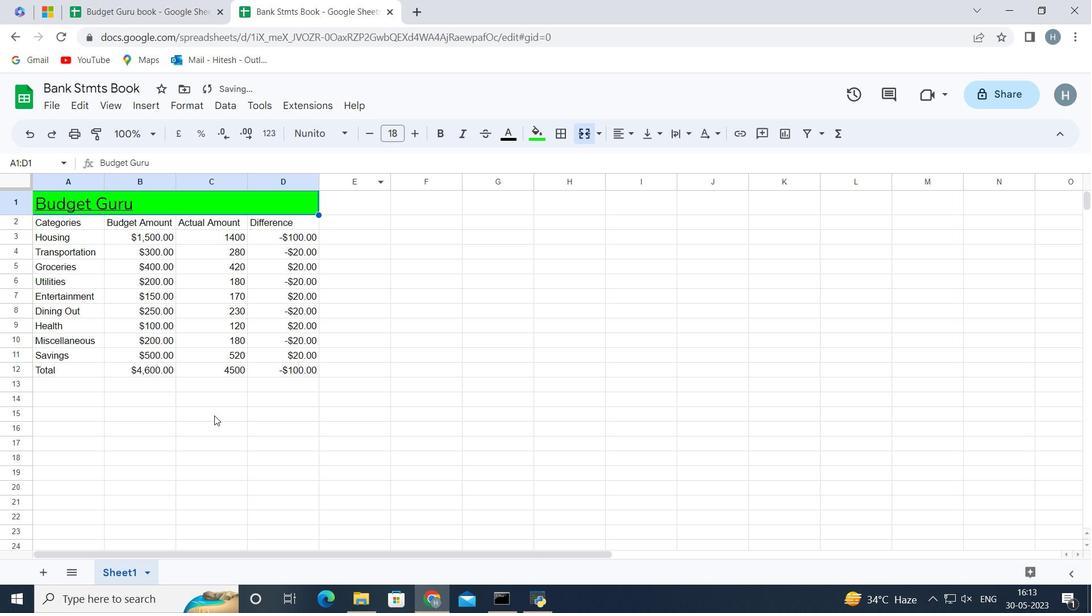 
Action: Mouse moved to (60, 223)
Screenshot: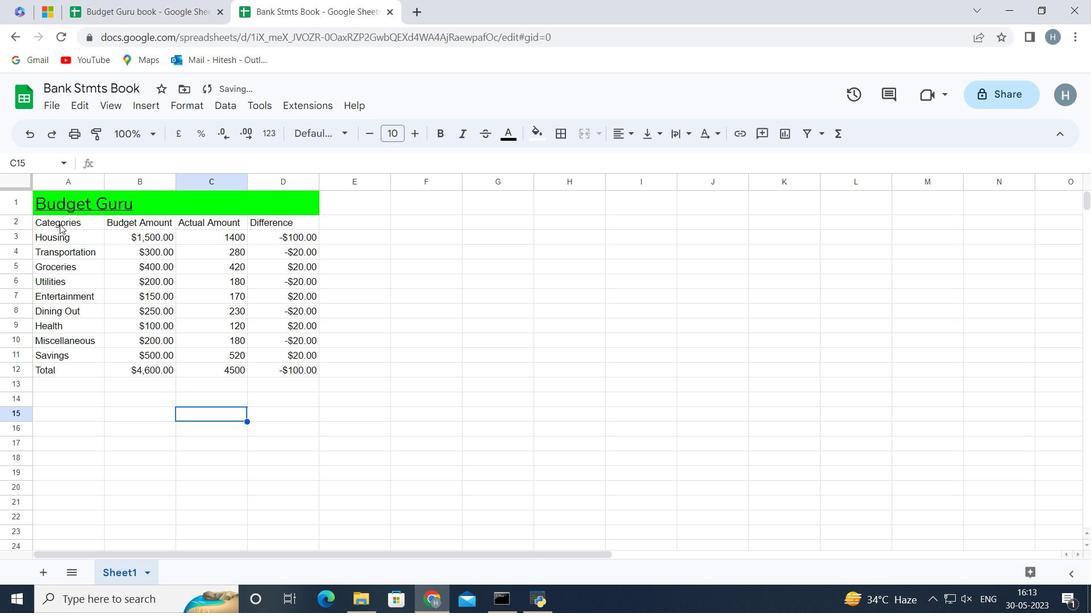 
Action: Mouse pressed left at (60, 223)
Screenshot: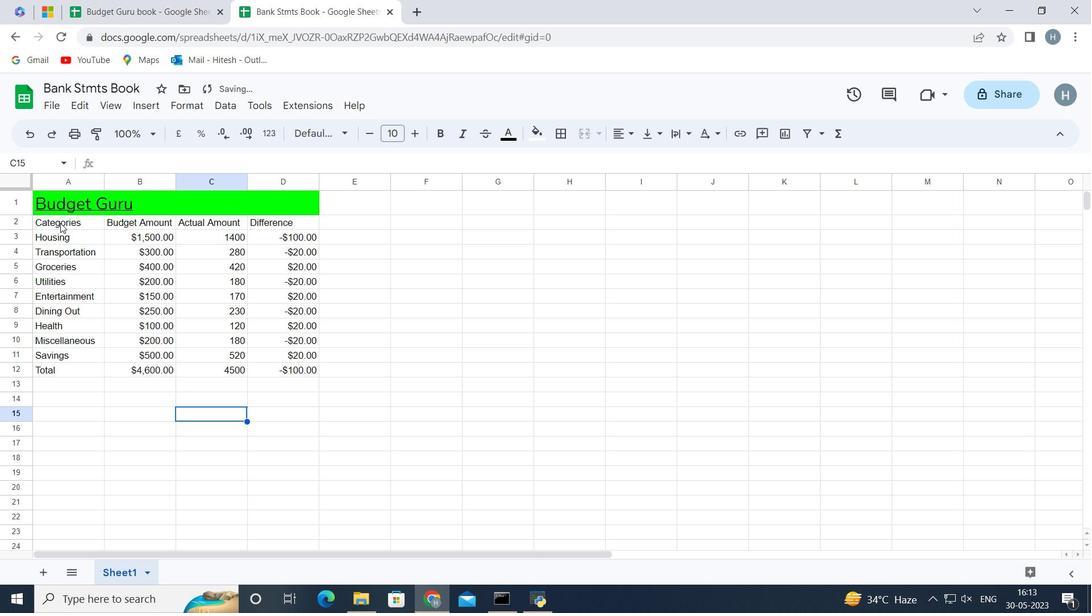 
Action: Mouse moved to (58, 223)
Screenshot: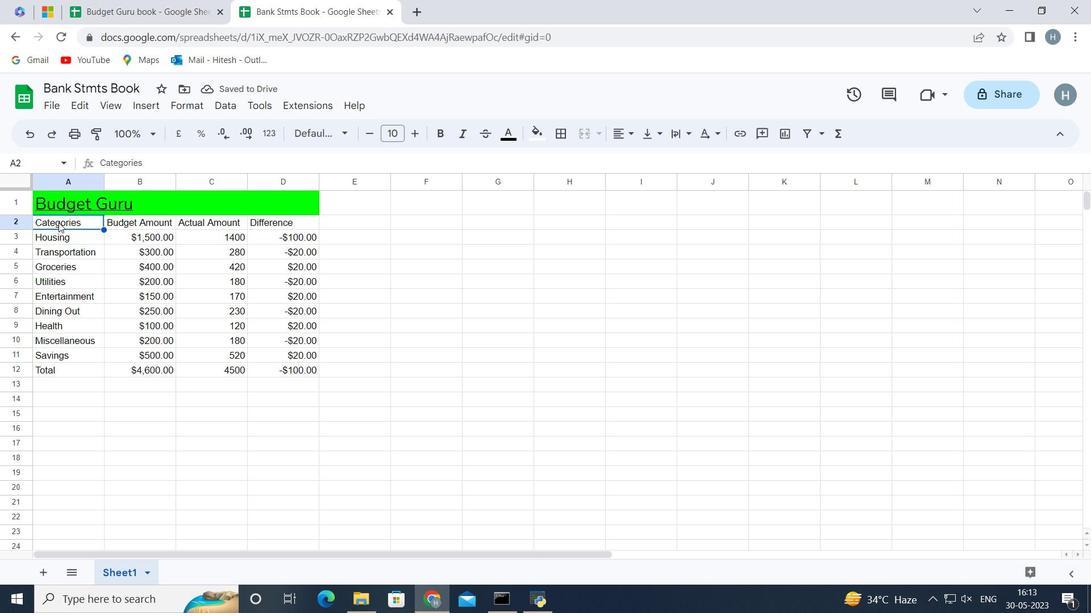 
Action: Key pressed <Key.shift><Key.right><Key.right><Key.right><Key.down><Key.down><Key.down><Key.down><Key.down><Key.down><Key.down><Key.down><Key.down><Key.down>
Screenshot: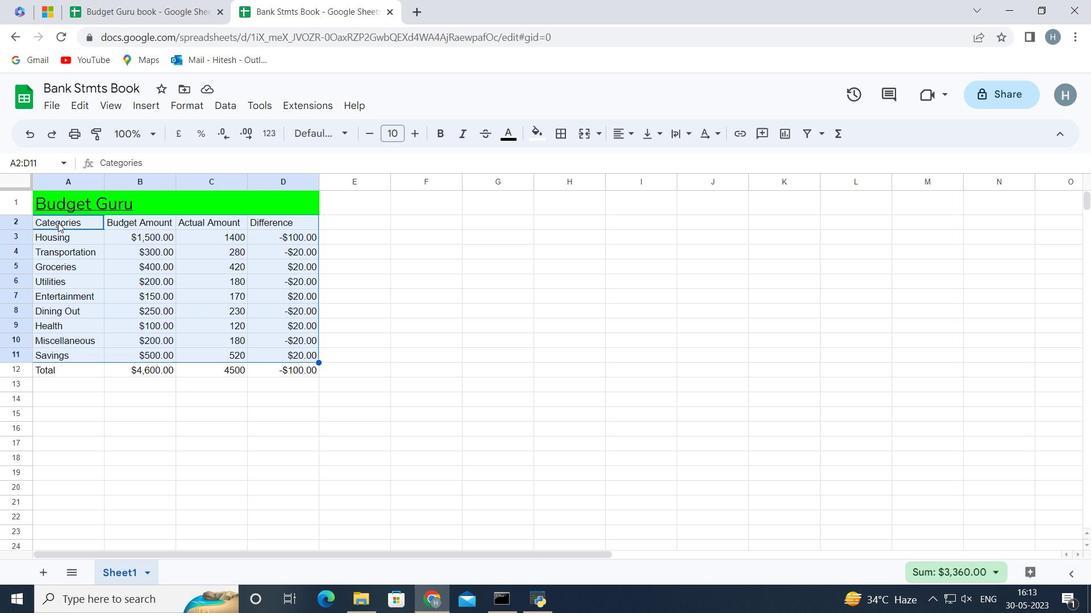 
Action: Mouse moved to (302, 130)
Screenshot: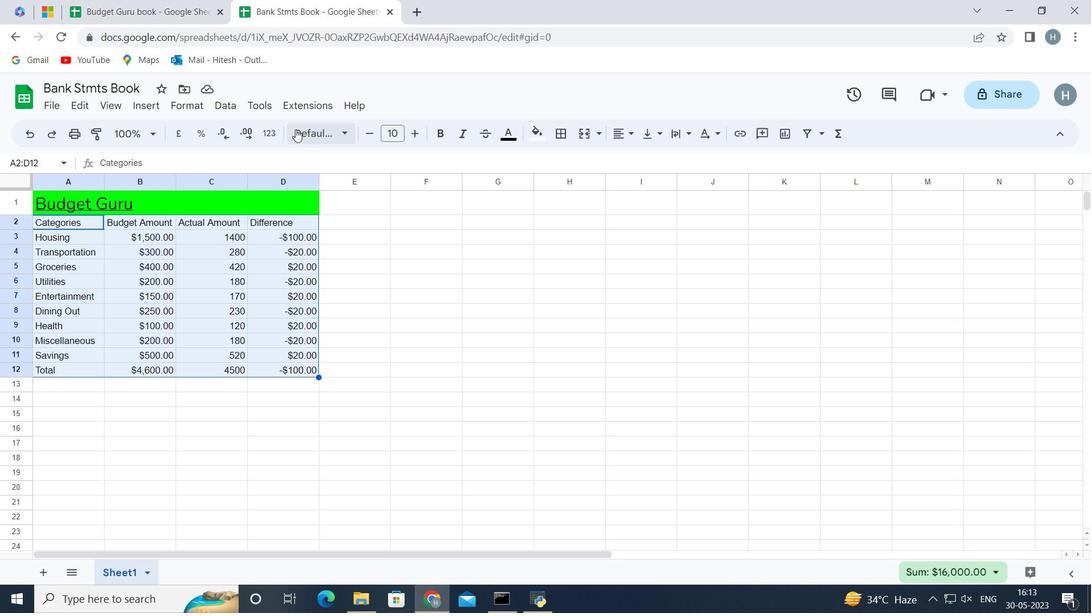 
Action: Mouse pressed left at (302, 130)
Screenshot: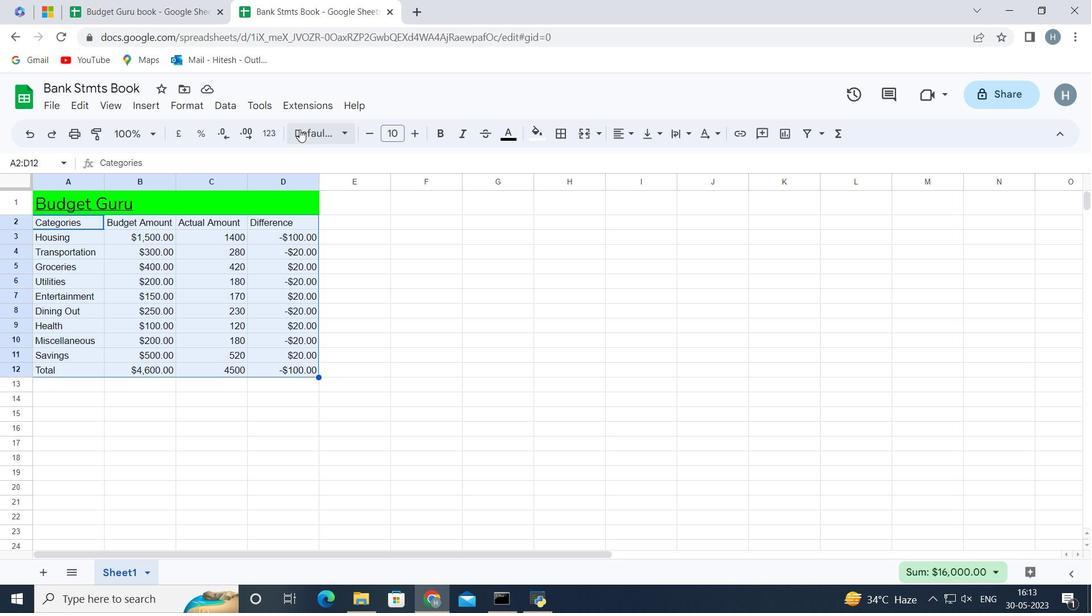 
Action: Mouse moved to (341, 275)
Screenshot: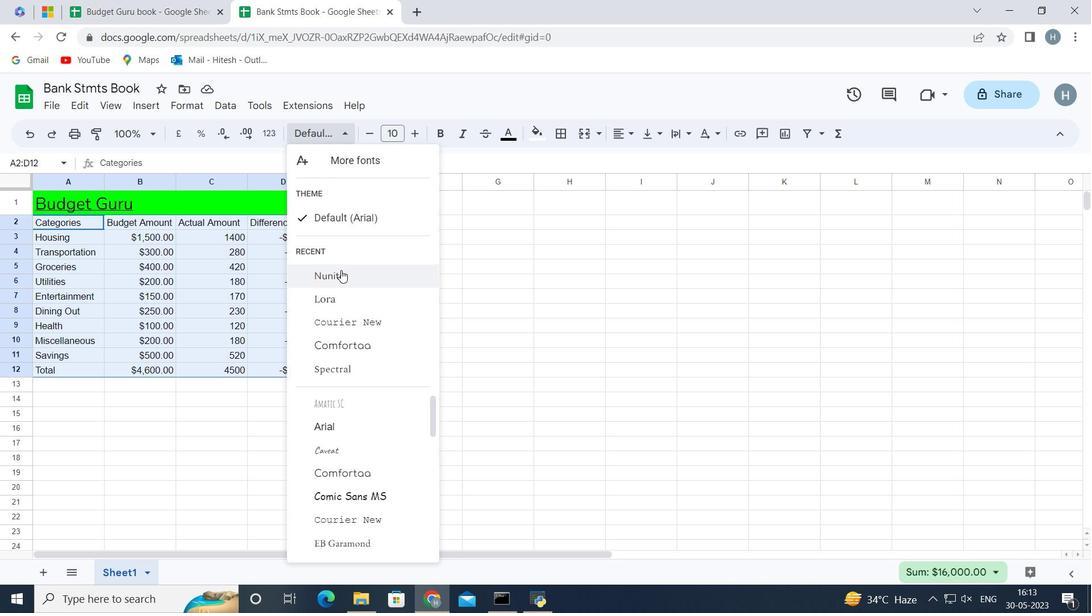 
Action: Mouse pressed left at (341, 275)
Screenshot: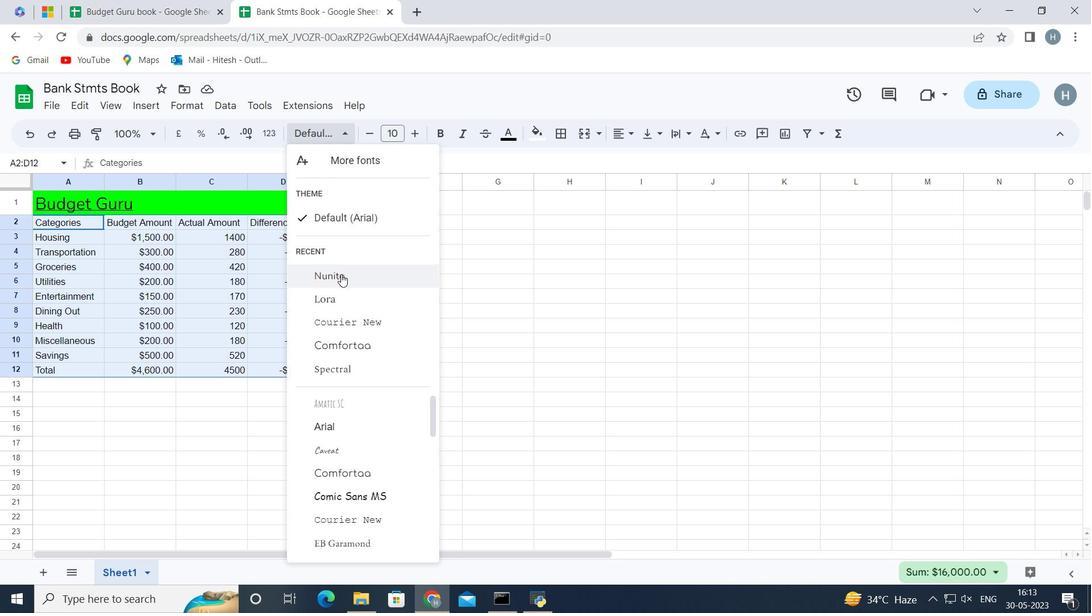 
Action: Mouse moved to (369, 135)
Screenshot: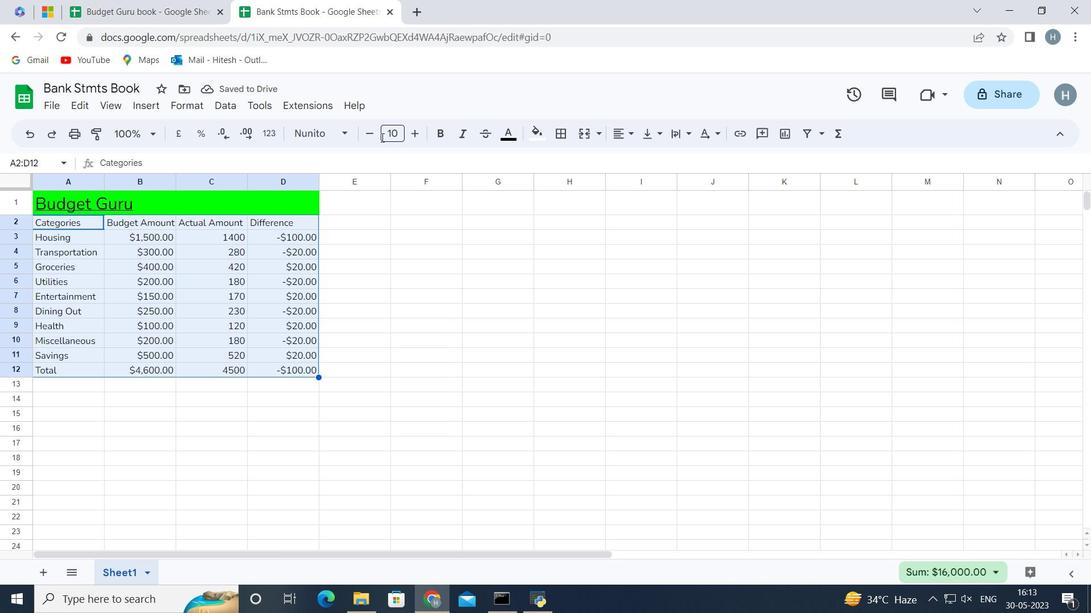 
Action: Mouse pressed left at (369, 135)
Screenshot: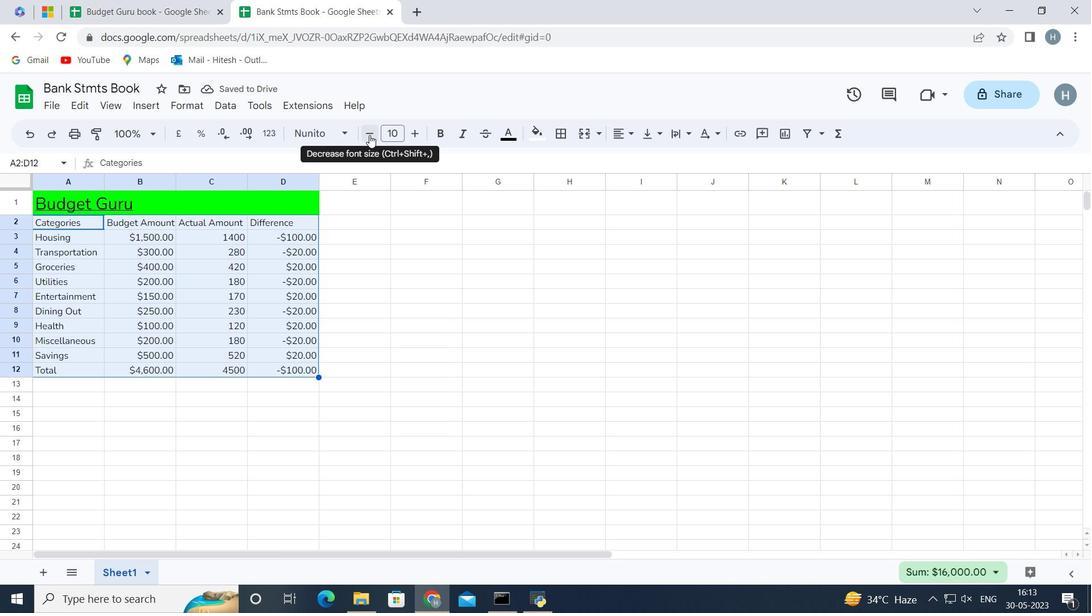 
Action: Mouse moved to (201, 386)
Screenshot: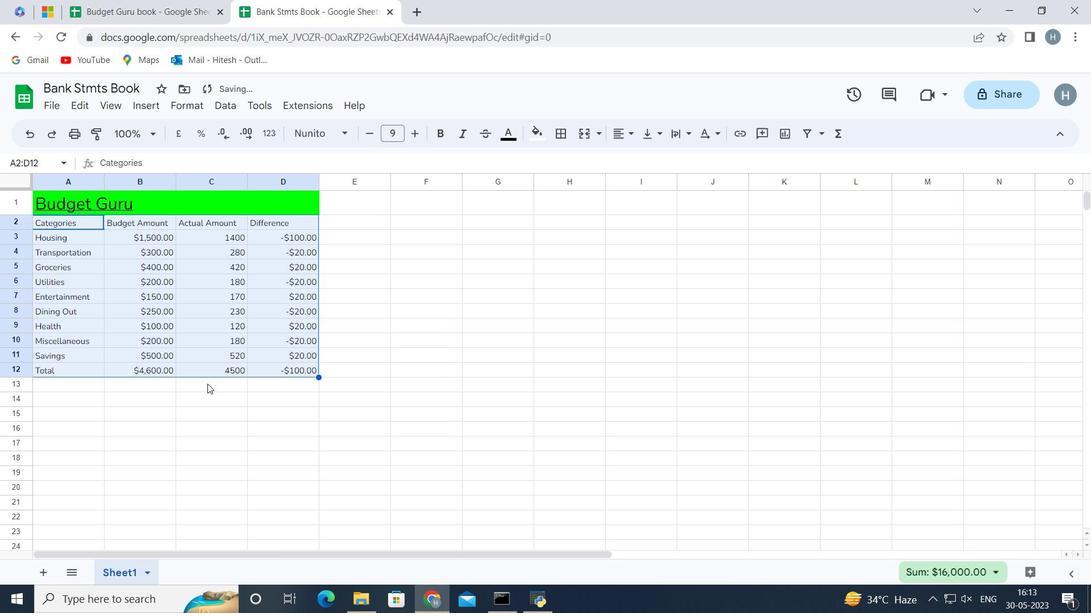 
Action: Mouse pressed left at (201, 386)
Screenshot: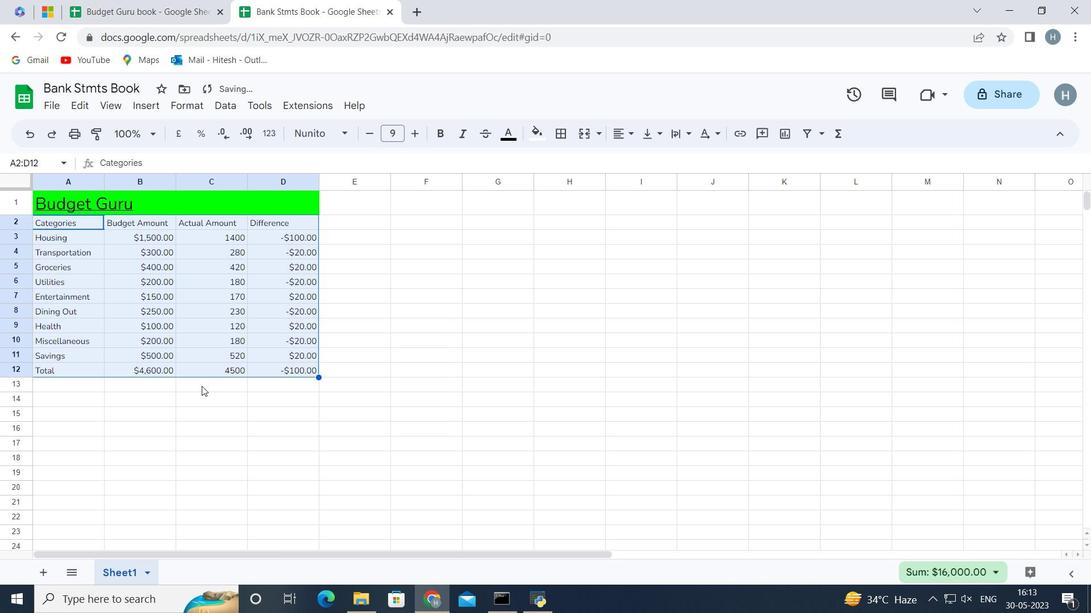 
Action: Mouse moved to (56, 209)
Screenshot: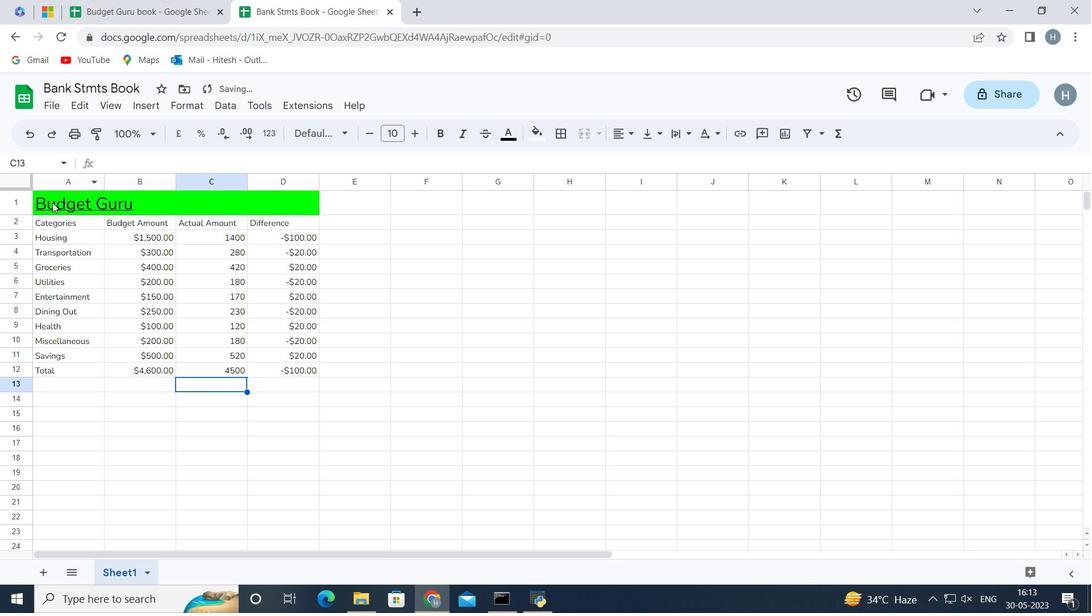 
Action: Mouse pressed left at (56, 209)
Screenshot: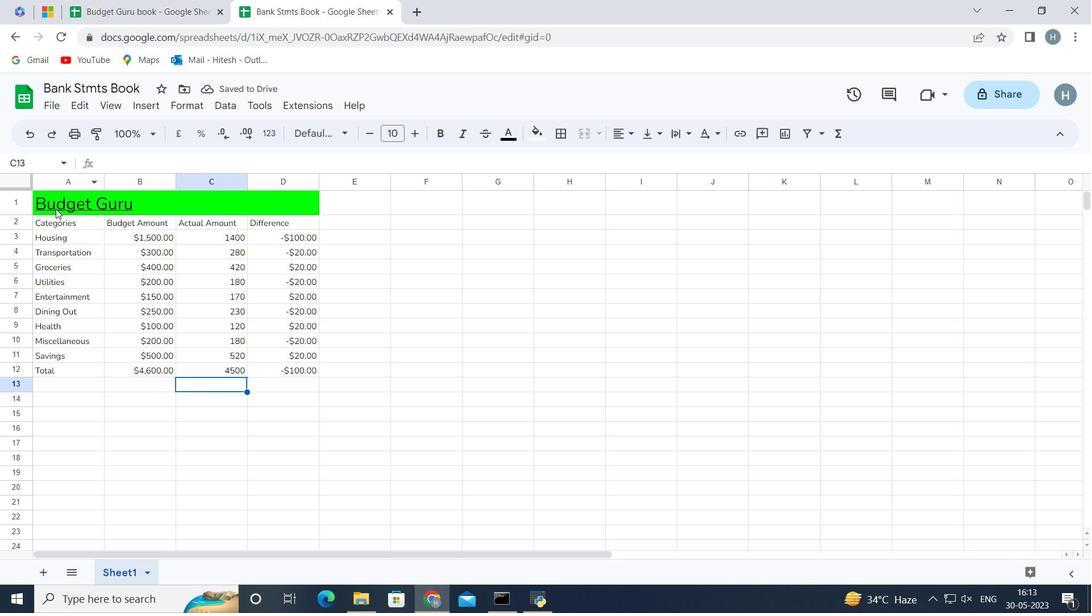 
Action: Key pressed <Key.shift><Key.down><Key.down><Key.down><Key.down><Key.down><Key.down><Key.down><Key.down><Key.down><Key.down><Key.down>
Screenshot: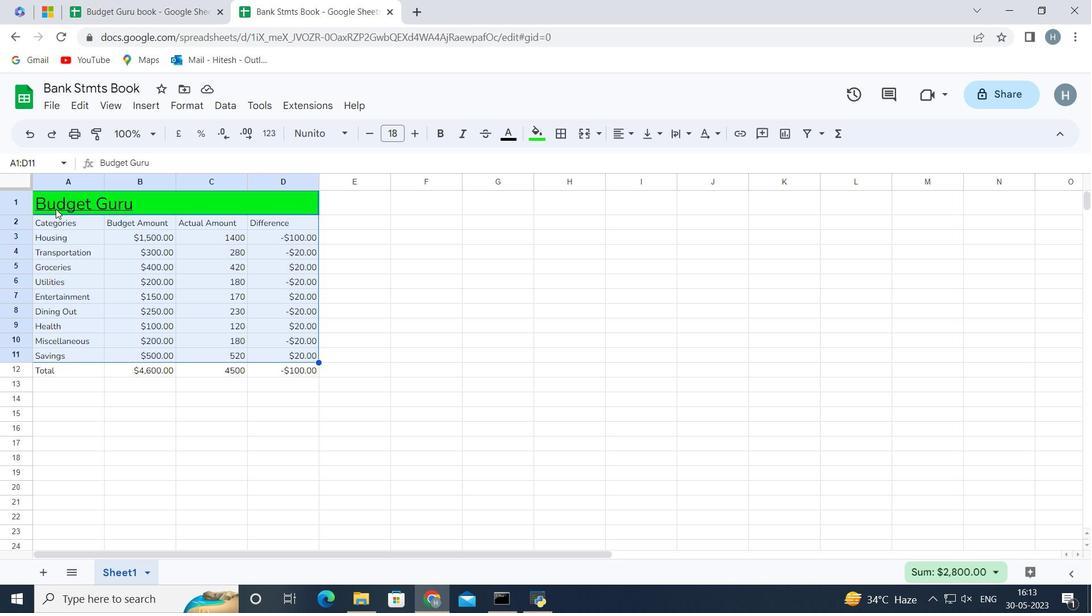 
Action: Mouse moved to (625, 135)
Screenshot: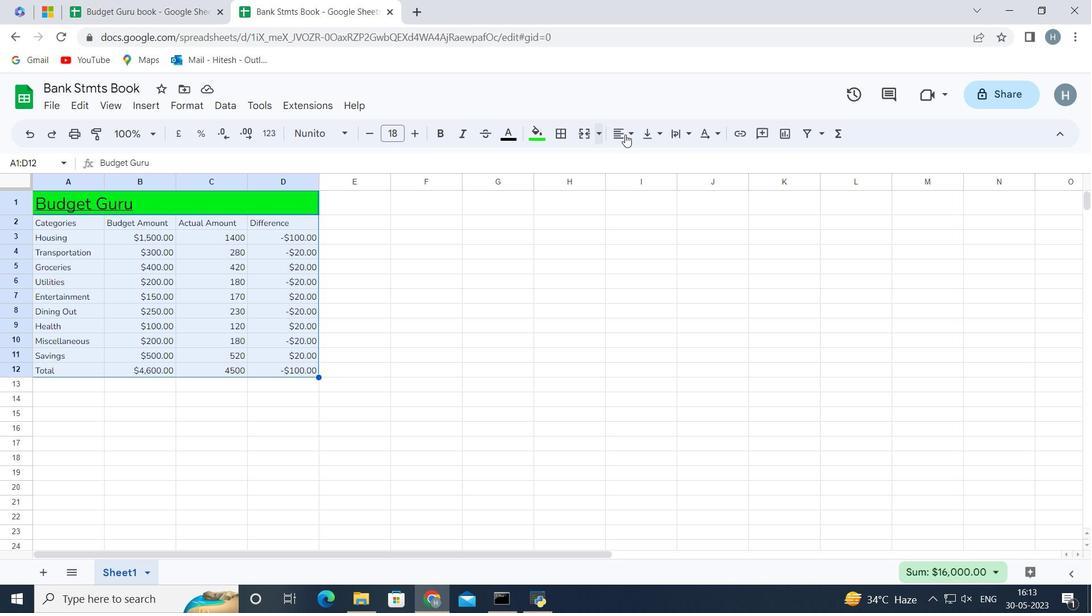 
Action: Mouse pressed left at (625, 135)
Screenshot: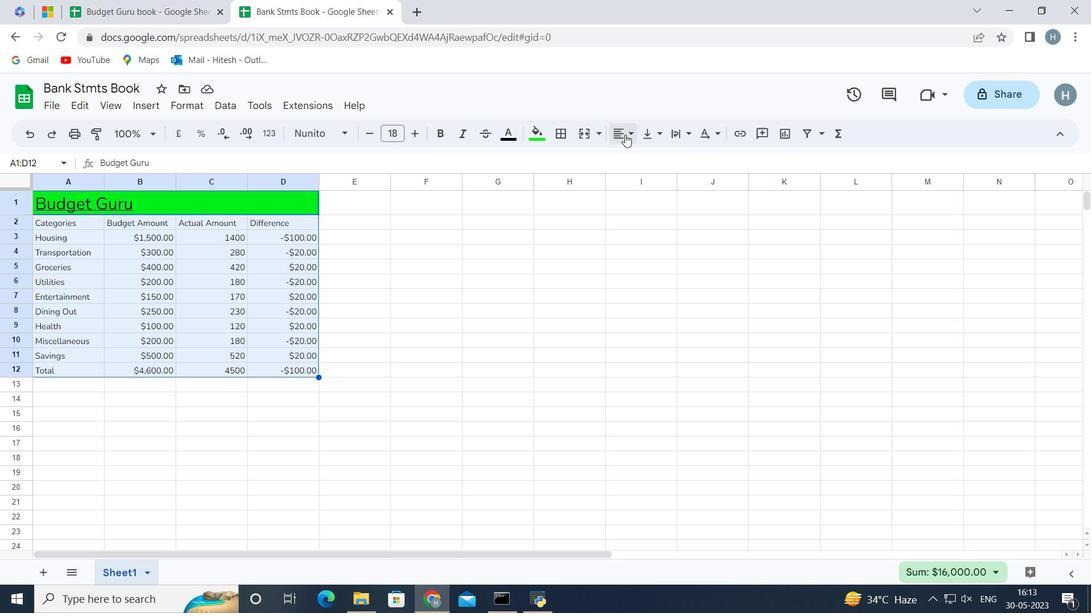 
Action: Mouse moved to (623, 156)
Screenshot: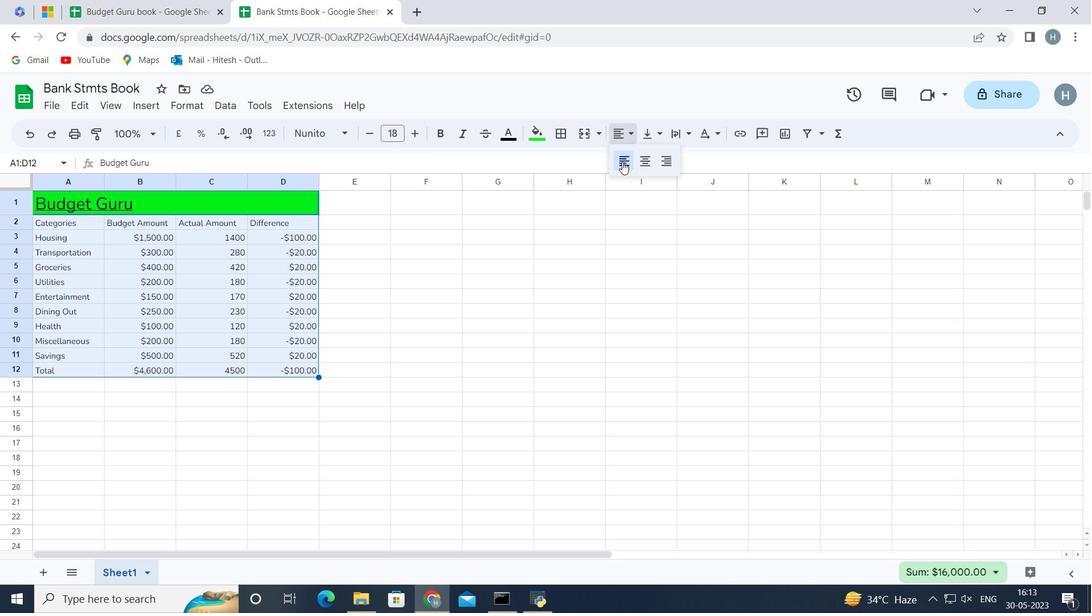 
Action: Mouse pressed left at (623, 156)
Screenshot: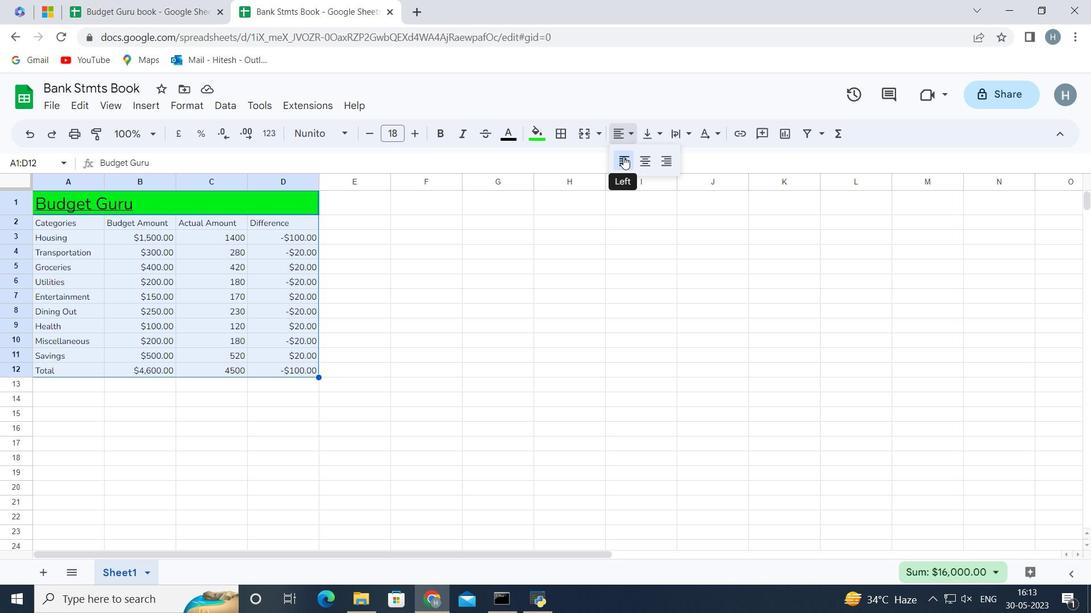
Action: Mouse moved to (239, 411)
Screenshot: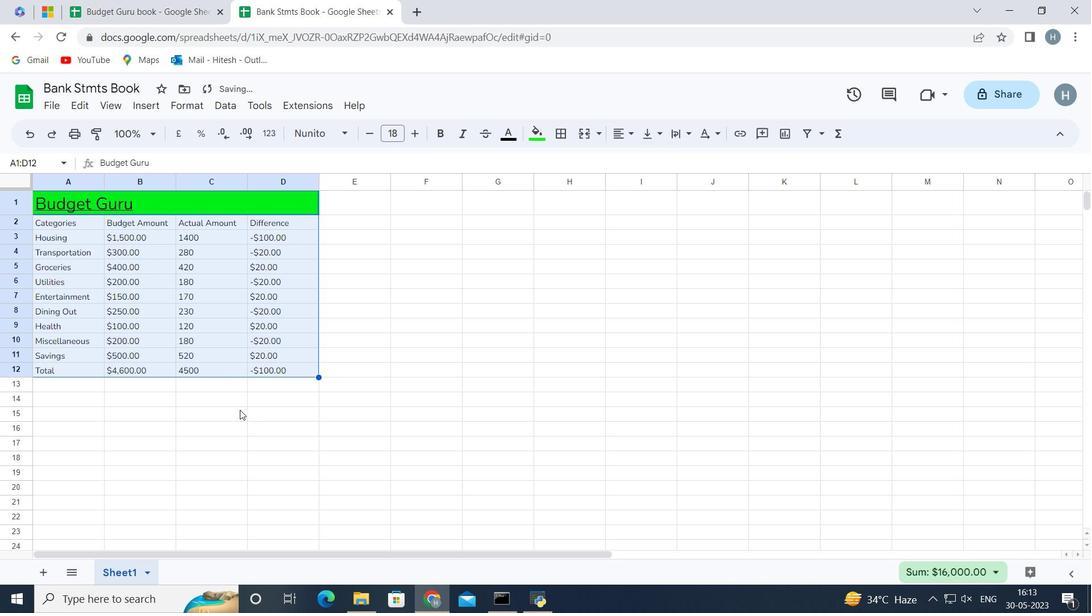 
Action: Mouse pressed left at (239, 411)
Screenshot: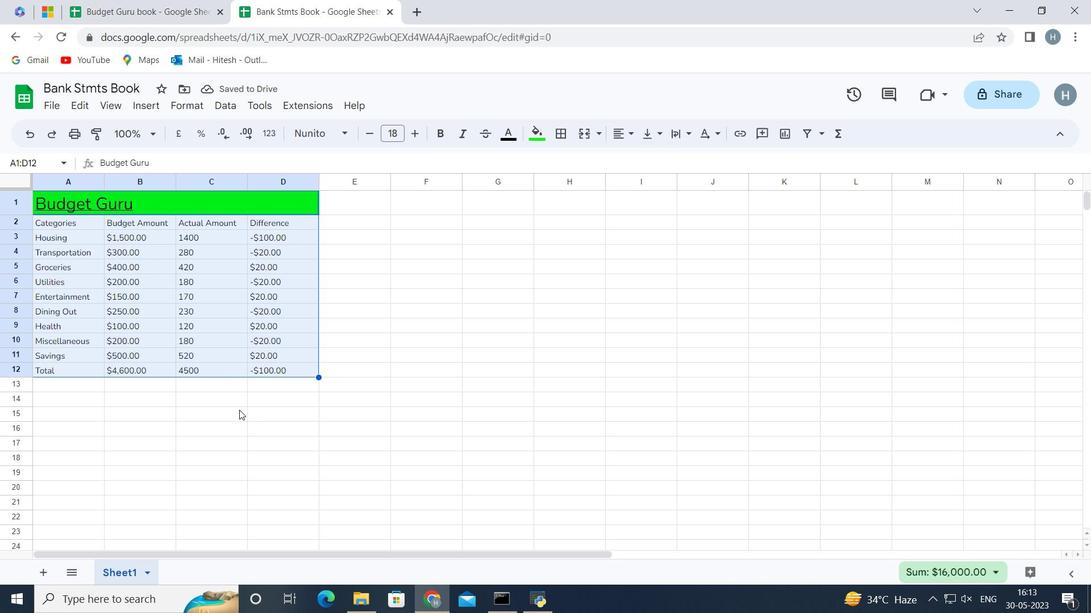
Action: Mouse moved to (310, 403)
Screenshot: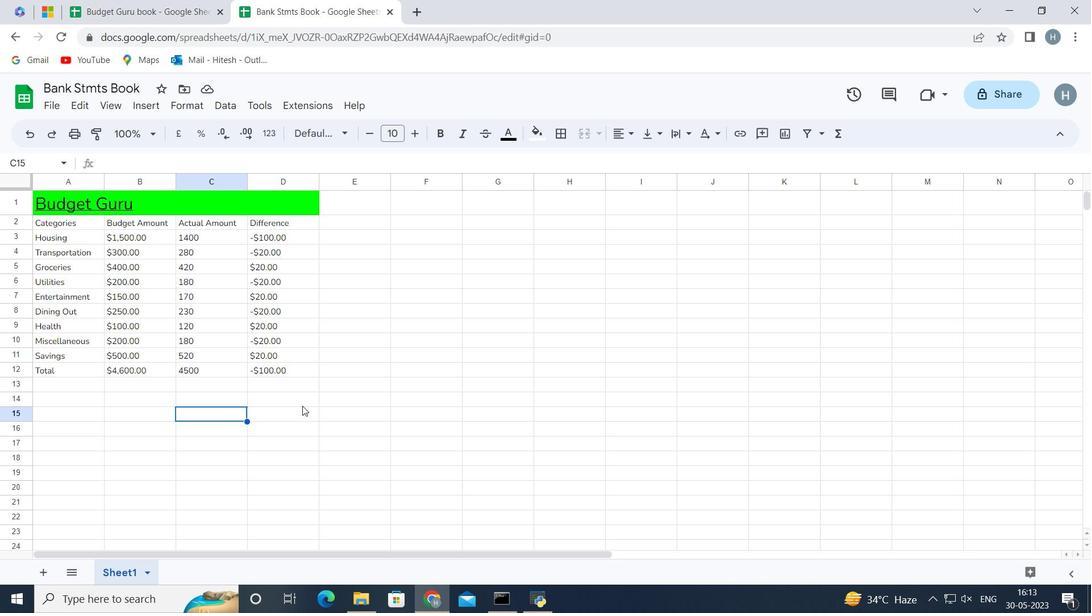 
